 Task: In the  document Jeep.epub ,align picture to the 'center'. Insert word art above the picture and give heading  'Jeep in  Blue'change the shape height to  7.32 in
Action: Mouse moved to (557, 319)
Screenshot: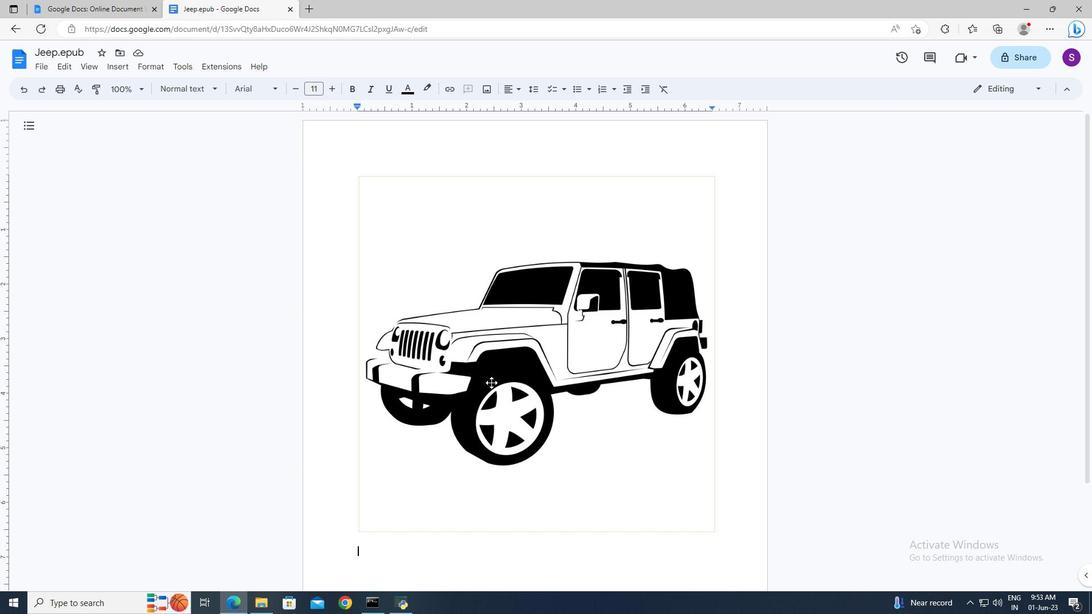 
Action: Mouse scrolled (557, 319) with delta (0, 0)
Screenshot: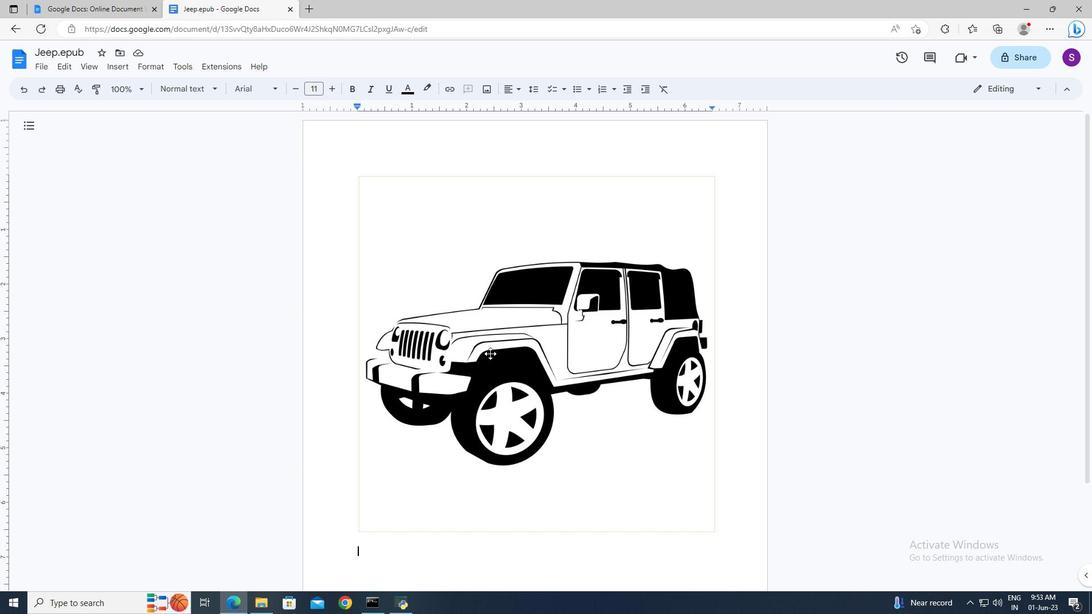 
Action: Mouse moved to (535, 307)
Screenshot: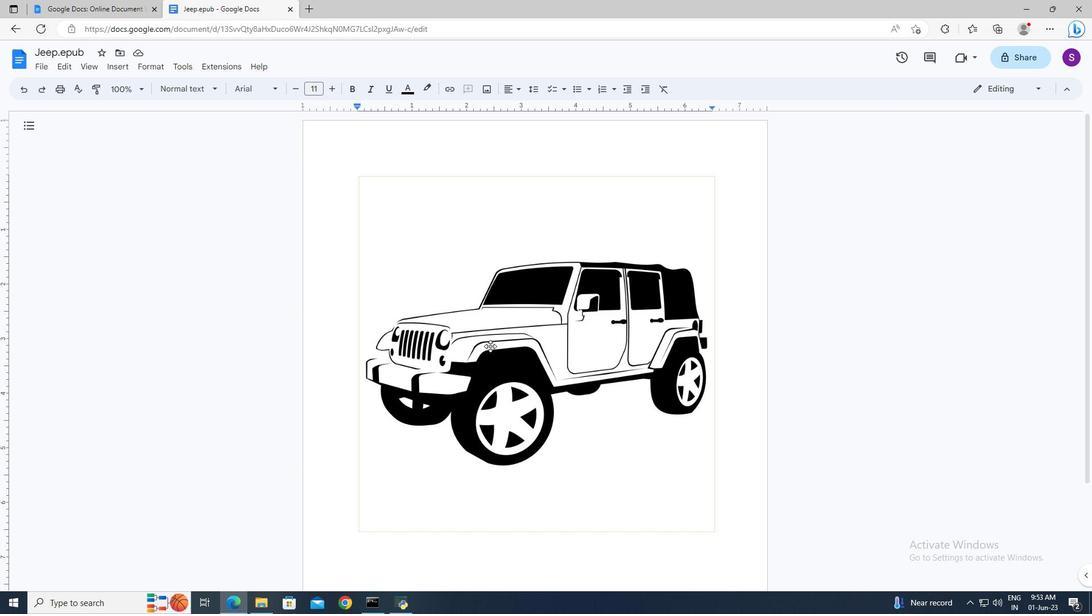 
Action: Mouse pressed left at (535, 307)
Screenshot: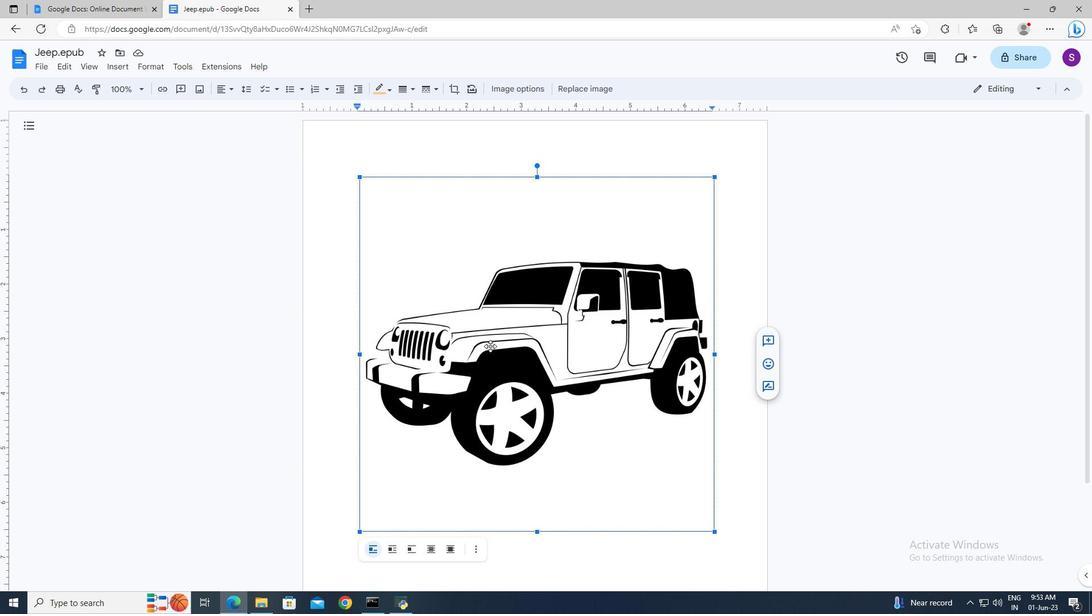 
Action: Mouse moved to (234, 93)
Screenshot: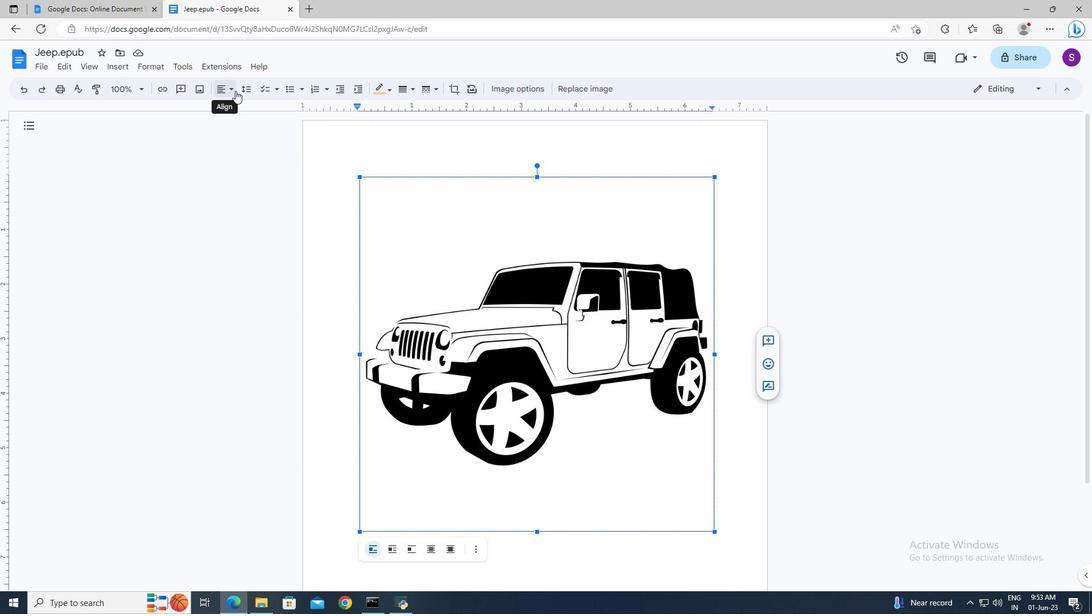 
Action: Mouse pressed left at (234, 93)
Screenshot: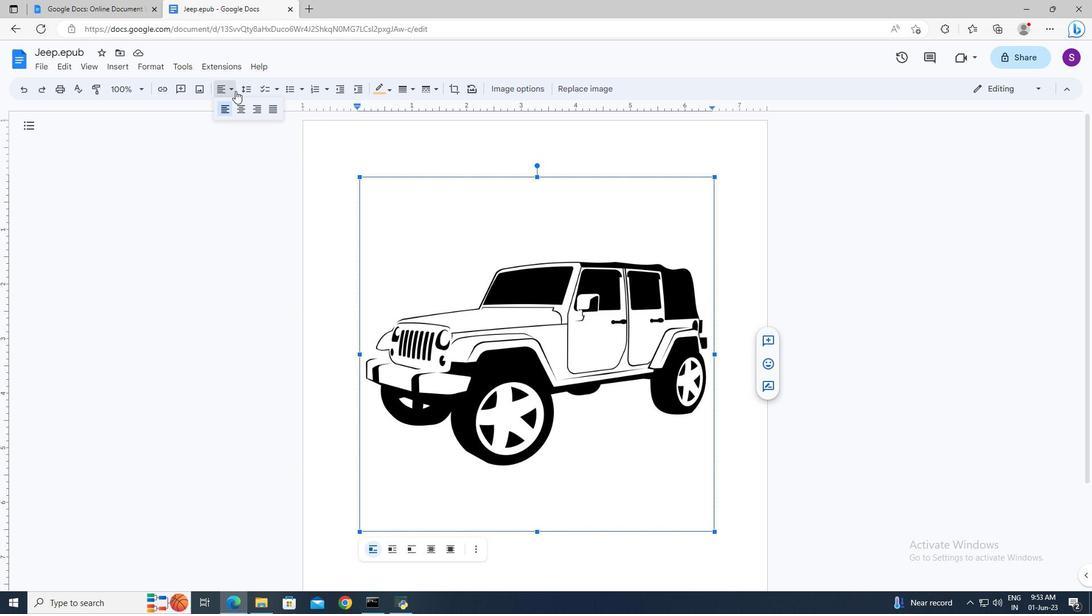
Action: Mouse moved to (240, 107)
Screenshot: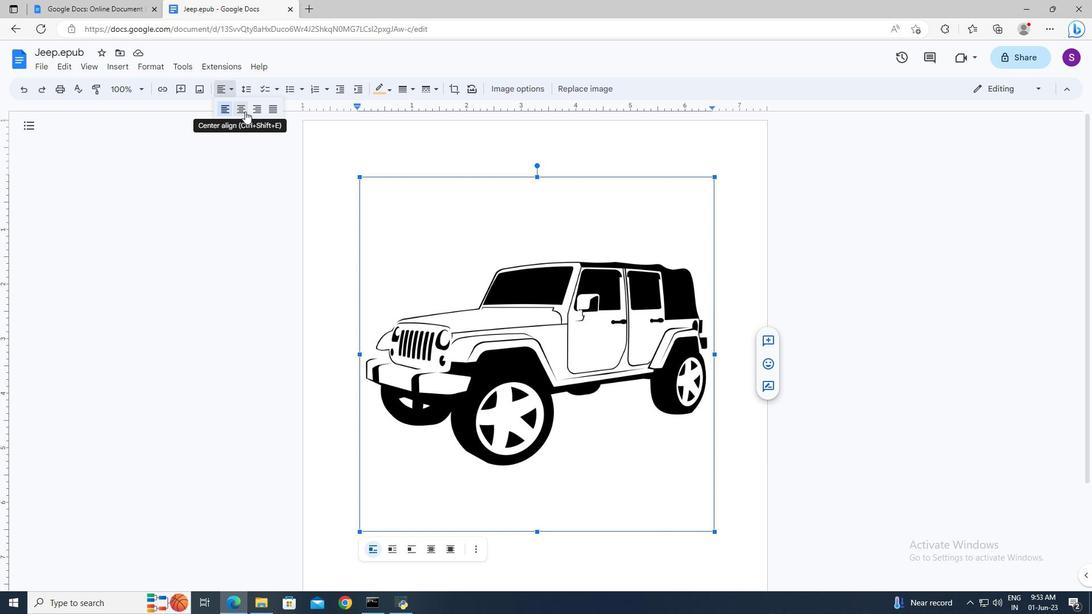 
Action: Mouse pressed left at (240, 107)
Screenshot: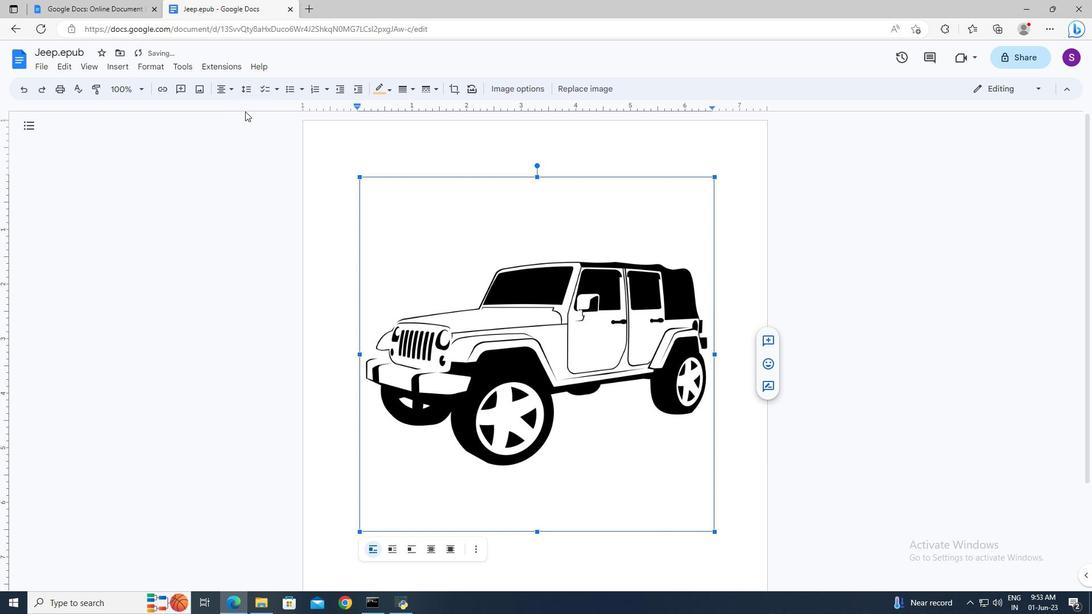 
Action: Mouse moved to (468, 288)
Screenshot: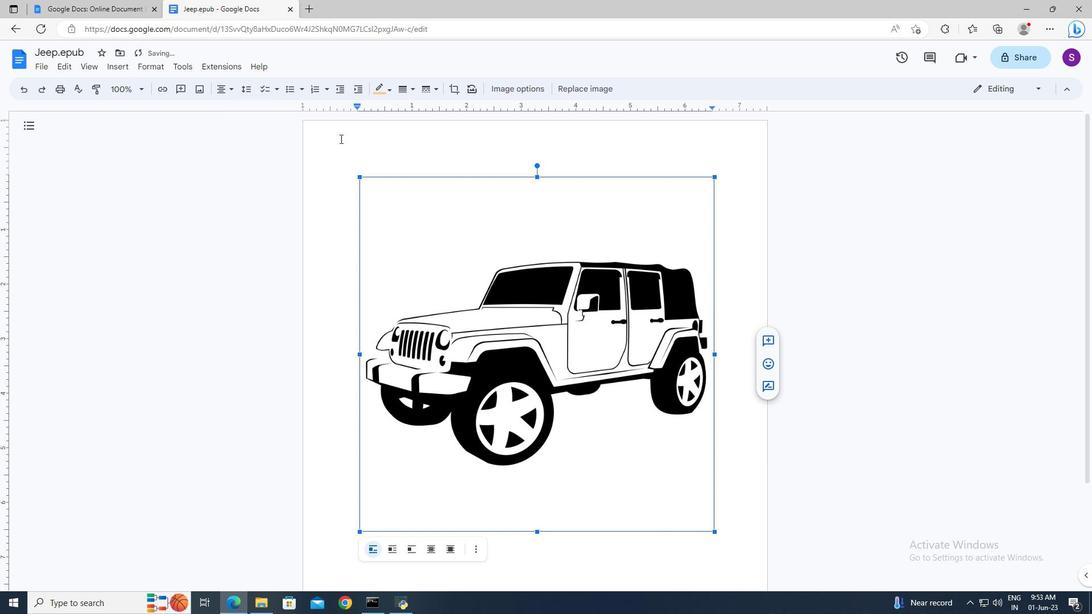
Action: Mouse scrolled (468, 288) with delta (0, 0)
Screenshot: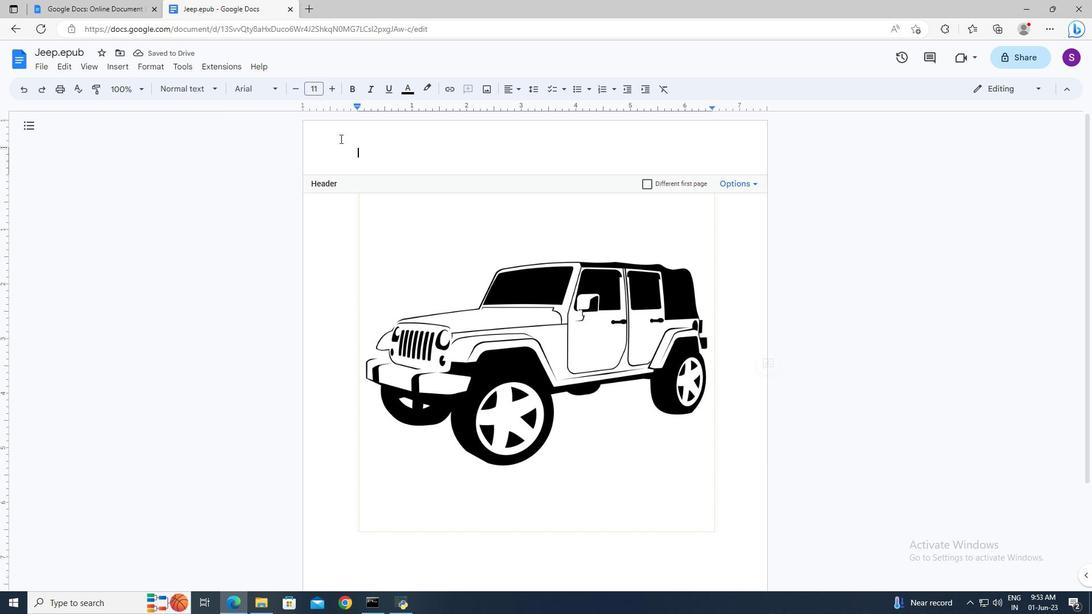 
Action: Mouse moved to (736, 364)
Screenshot: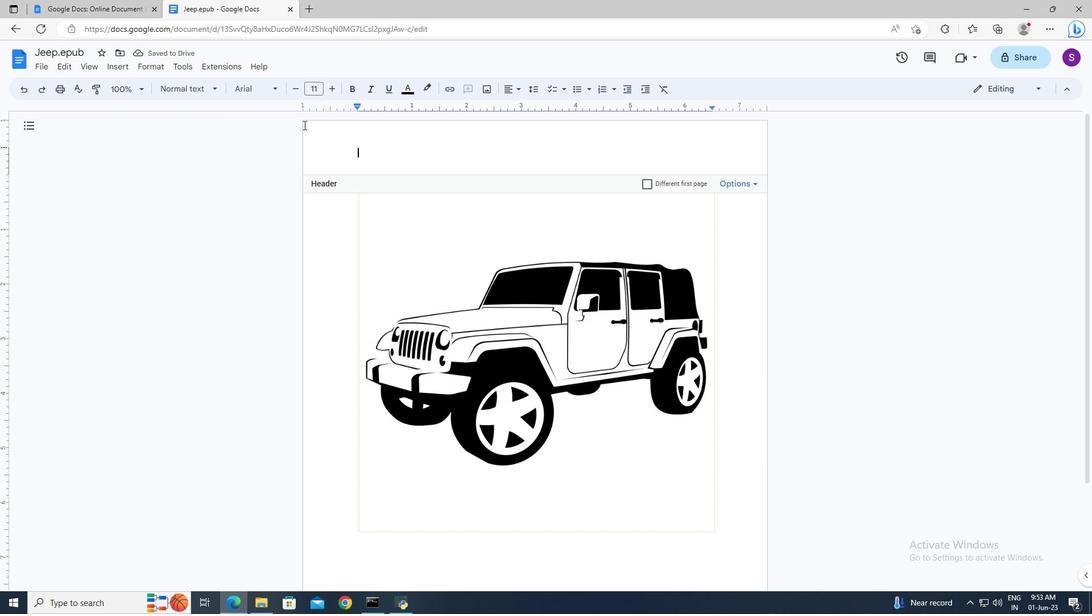 
Action: Mouse pressed left at (736, 364)
Screenshot: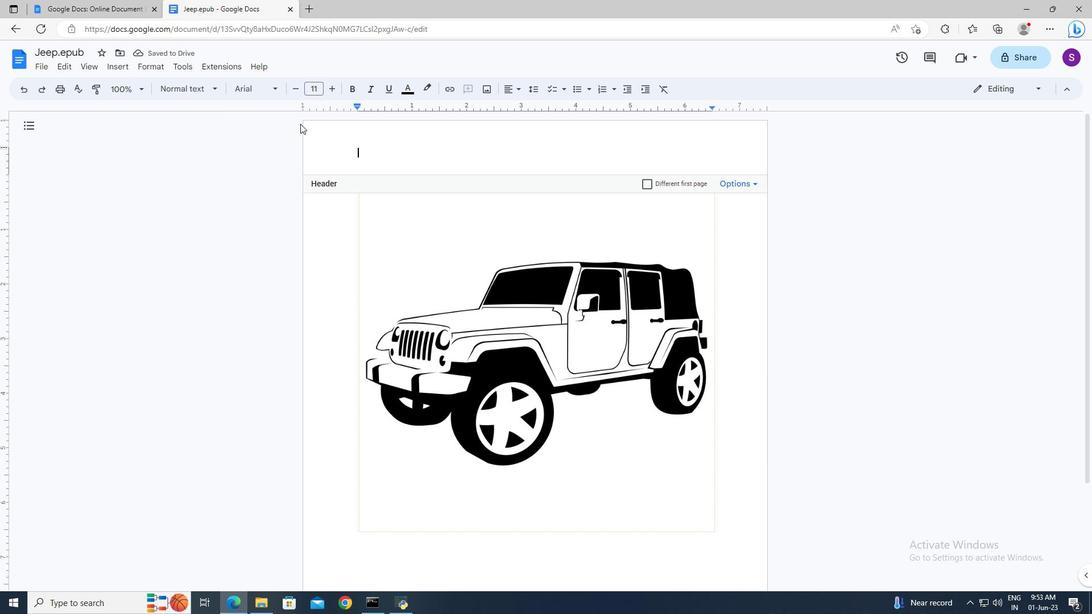 
Action: Key pressed <Key.enter>
Screenshot: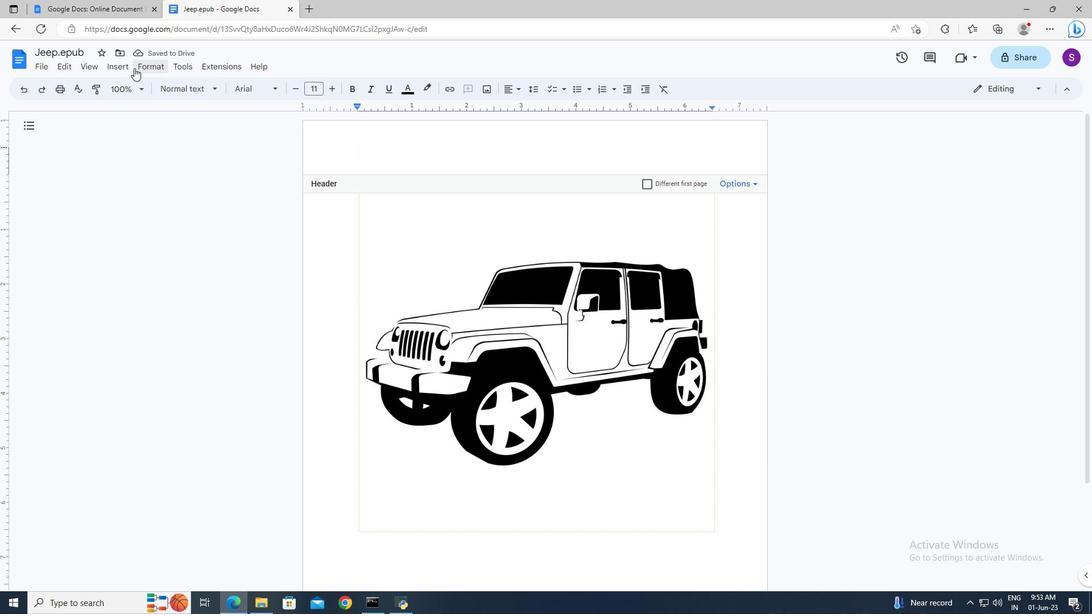 
Action: Mouse moved to (126, 68)
Screenshot: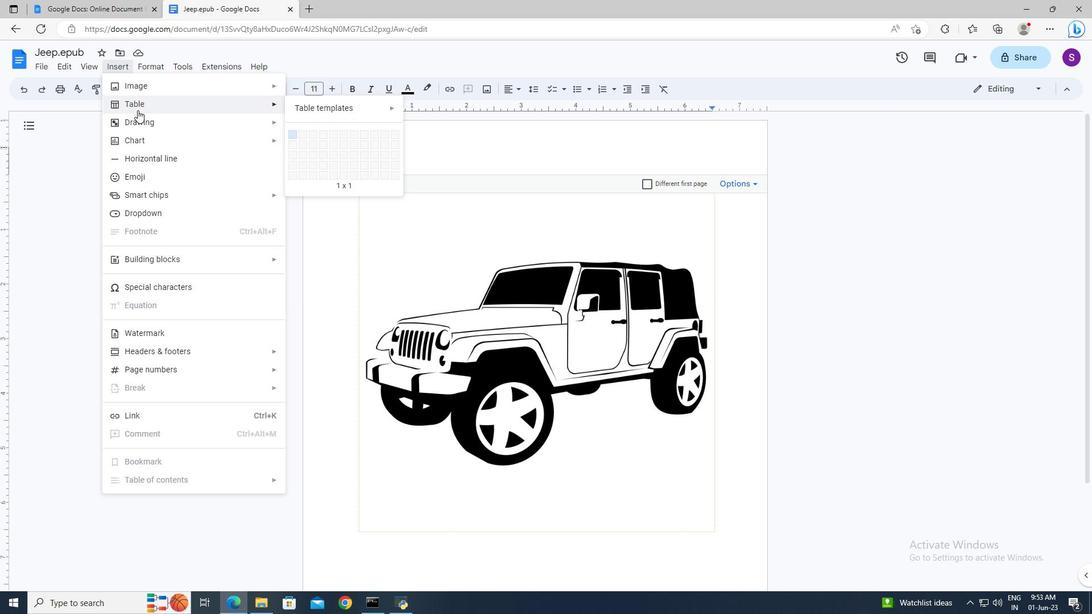 
Action: Mouse pressed left at (126, 68)
Screenshot: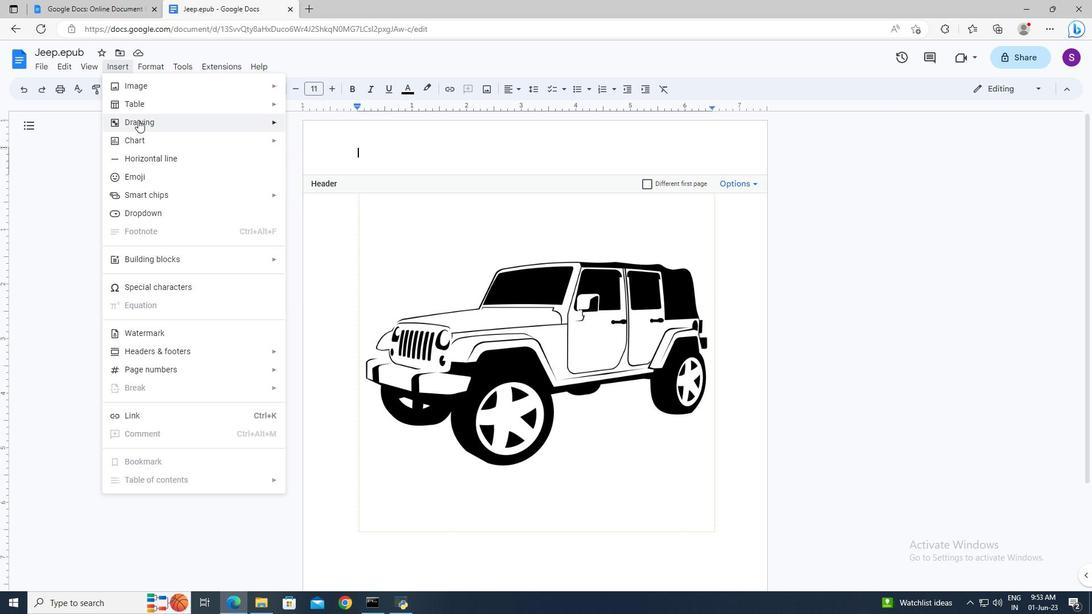 
Action: Mouse moved to (311, 121)
Screenshot: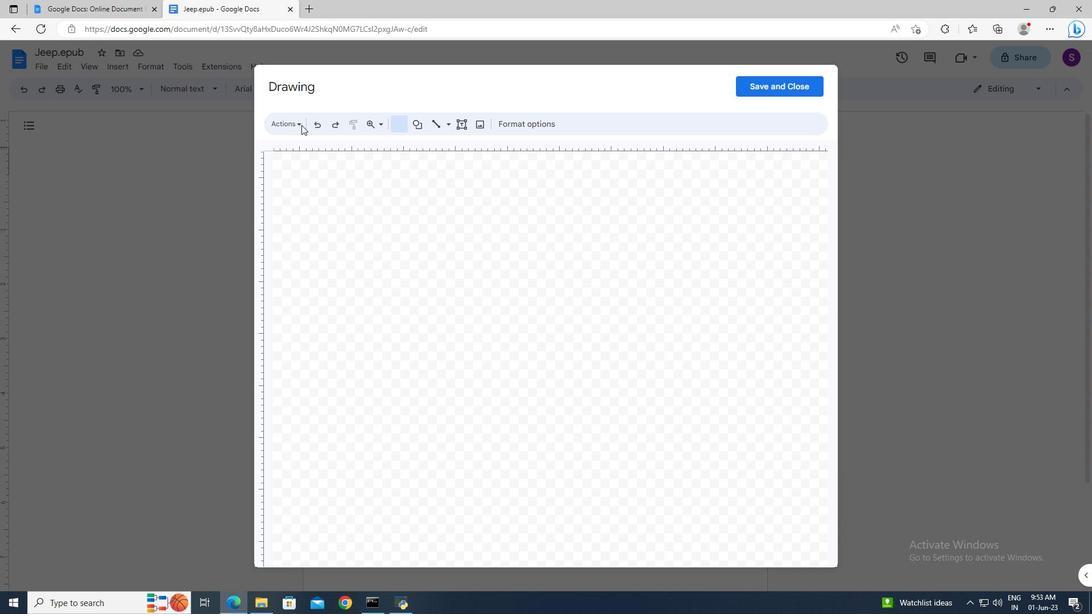 
Action: Mouse pressed left at (311, 121)
Screenshot: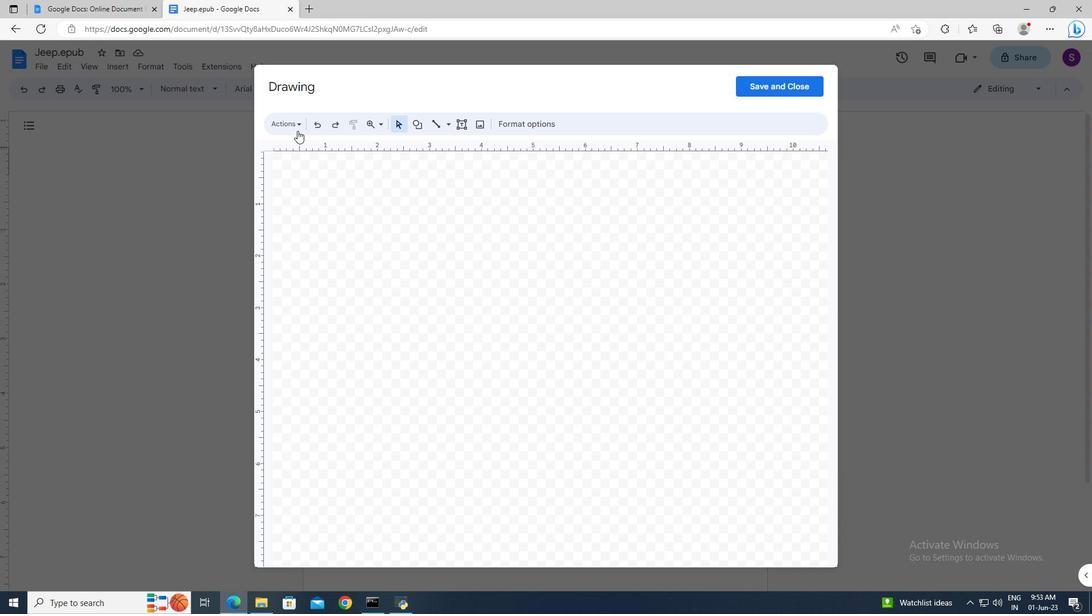 
Action: Mouse moved to (300, 122)
Screenshot: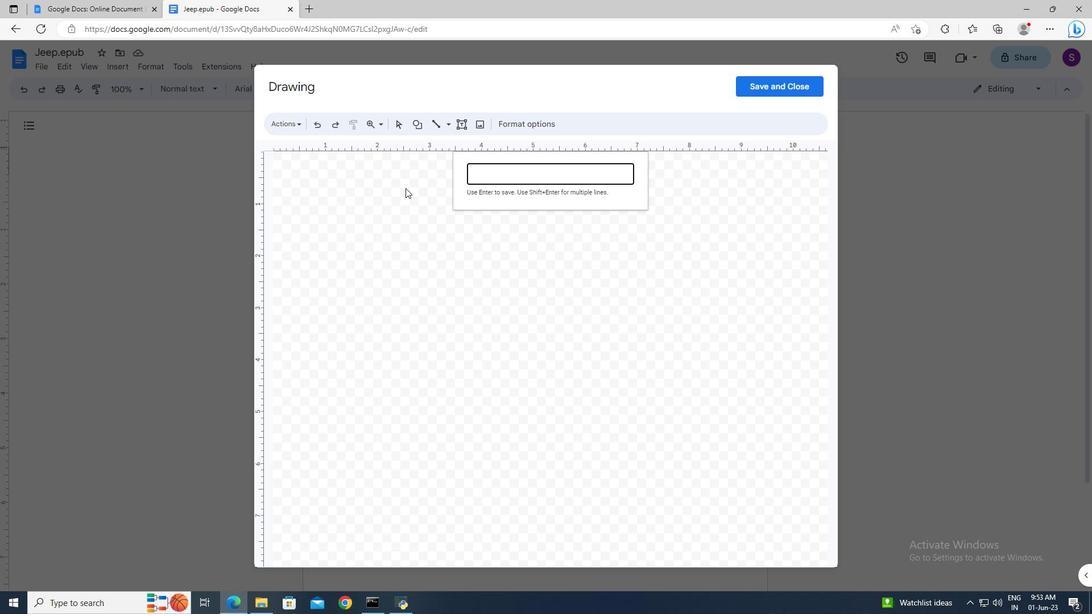 
Action: Mouse pressed left at (300, 122)
Screenshot: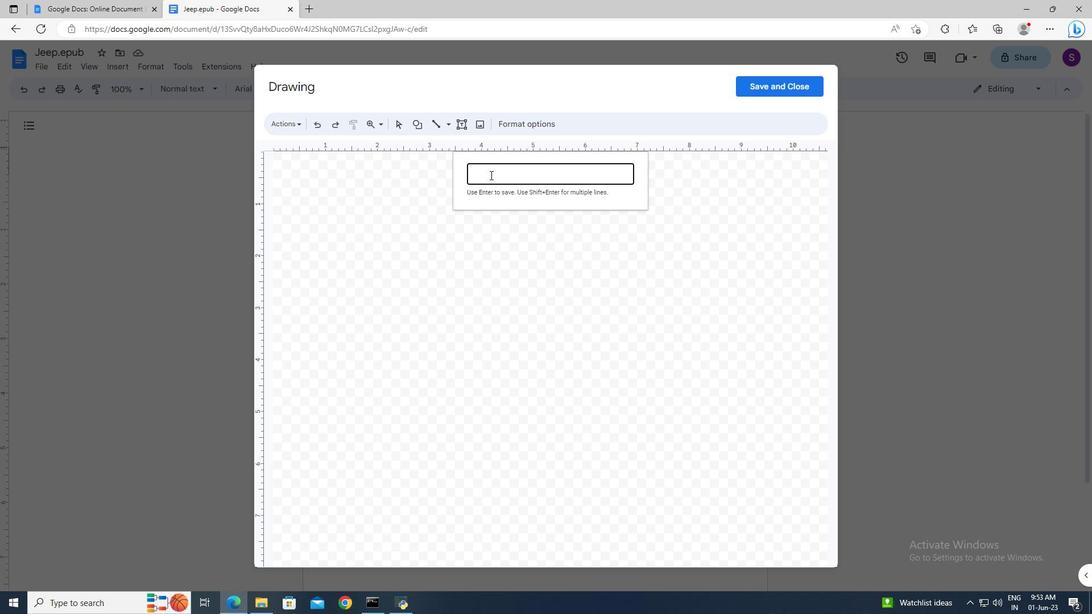 
Action: Mouse moved to (314, 203)
Screenshot: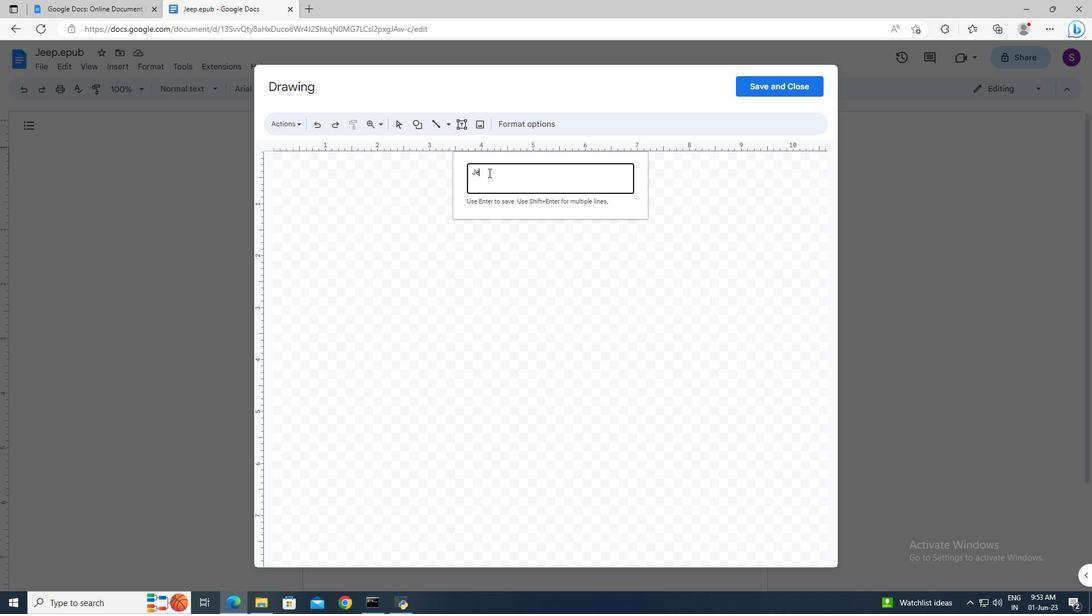 
Action: Mouse pressed left at (314, 203)
Screenshot: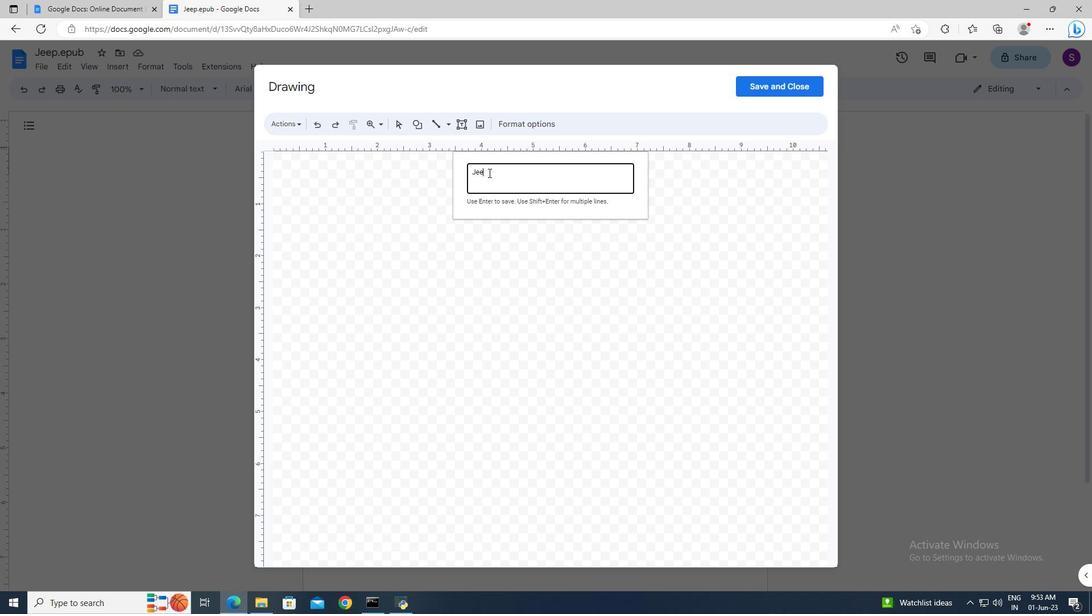 
Action: Mouse moved to (491, 178)
Screenshot: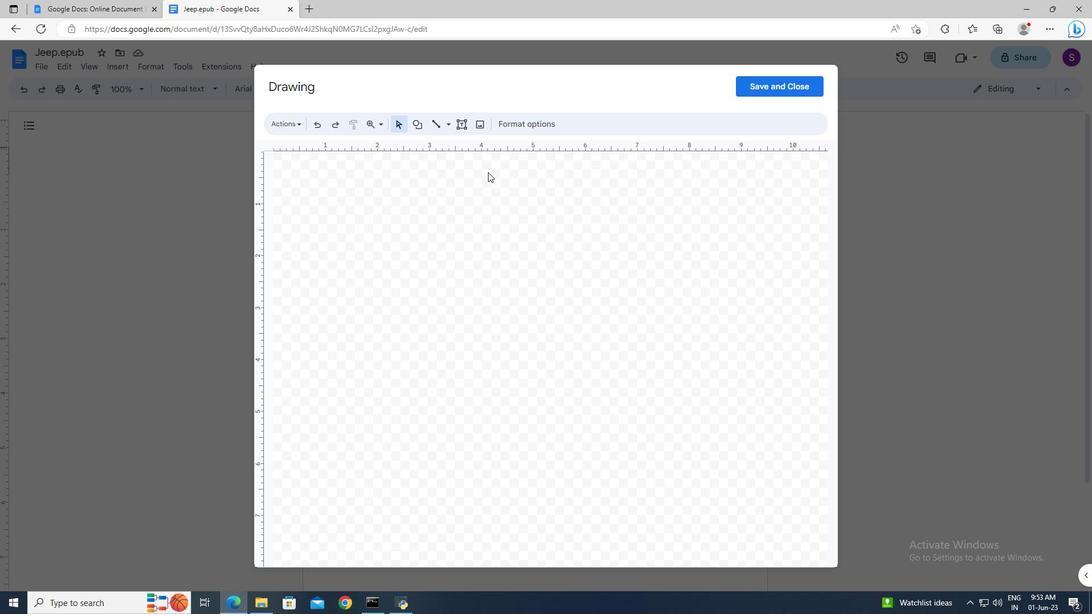 
Action: Mouse pressed left at (491, 178)
Screenshot: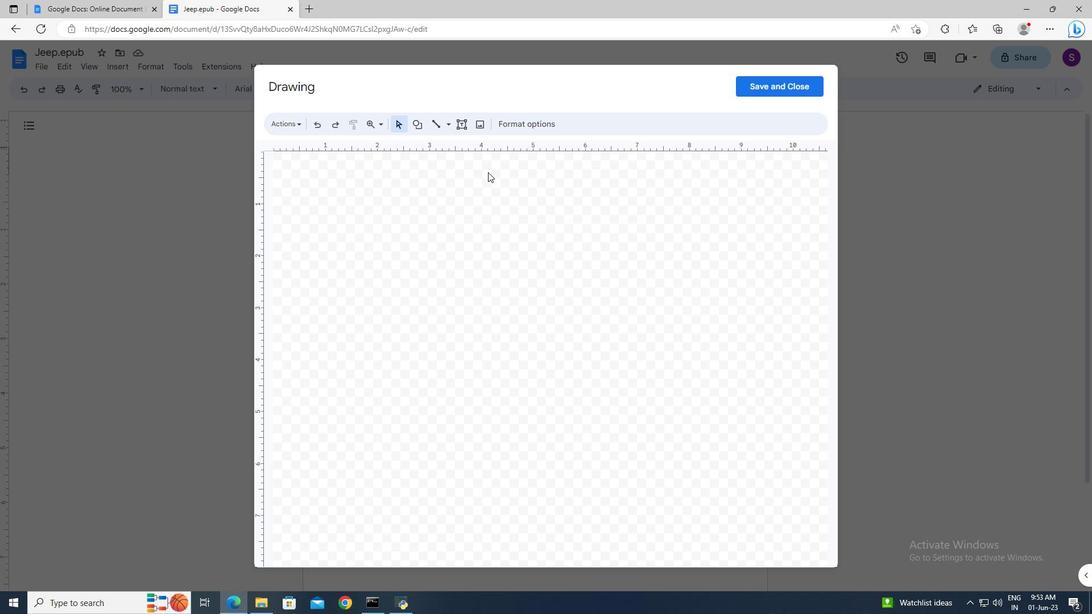 
Action: Key pressed <Key.shift>J<Key.backspace>
Screenshot: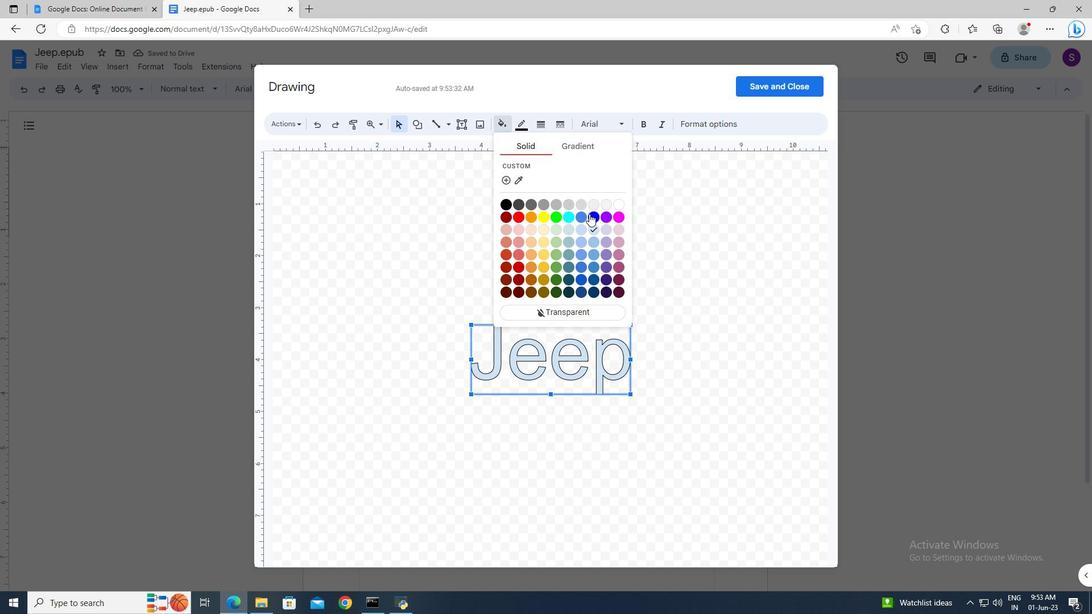 
Action: Mouse moved to (490, 346)
Screenshot: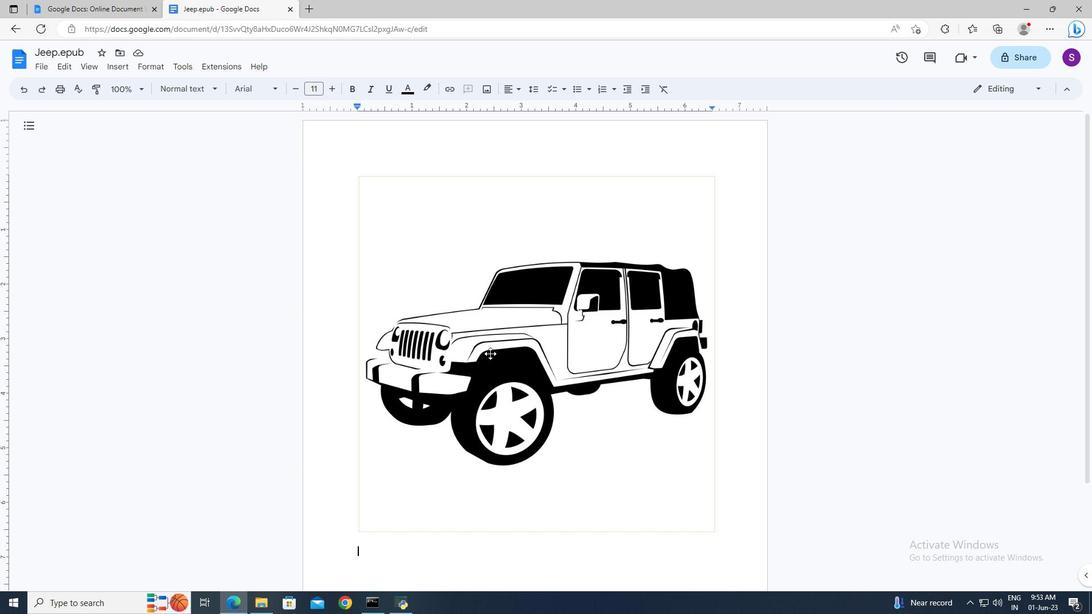 
Action: Mouse pressed left at (490, 346)
Screenshot: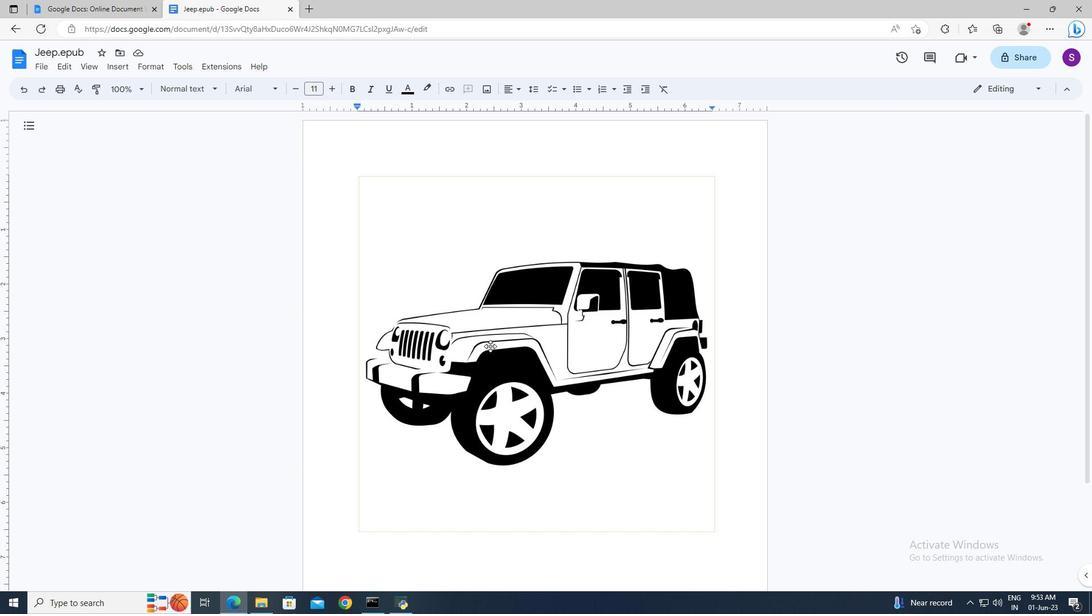 
Action: Mouse moved to (235, 91)
Screenshot: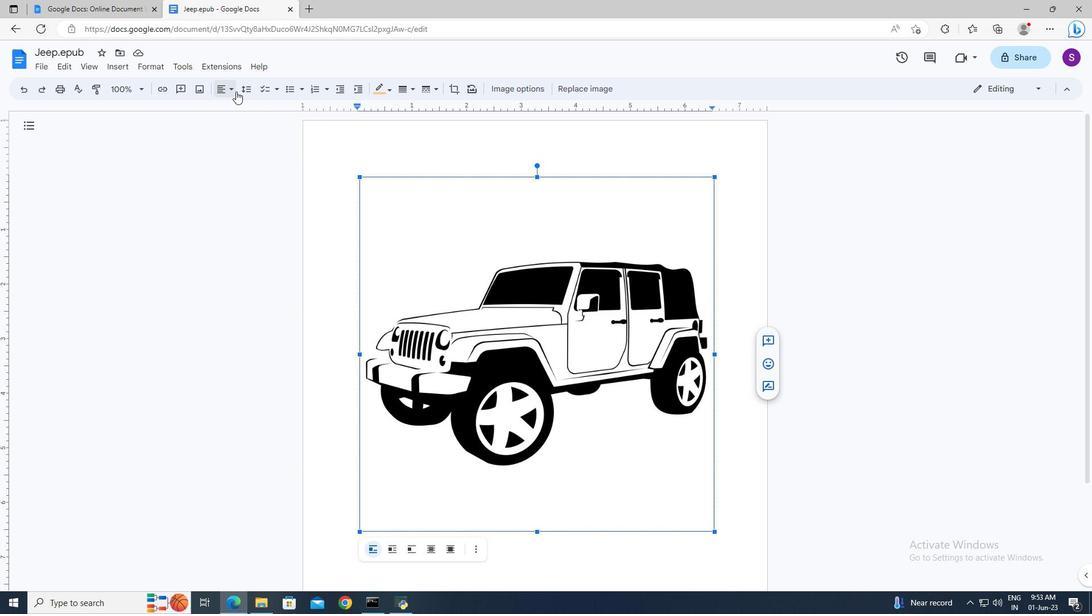 
Action: Mouse pressed left at (235, 91)
Screenshot: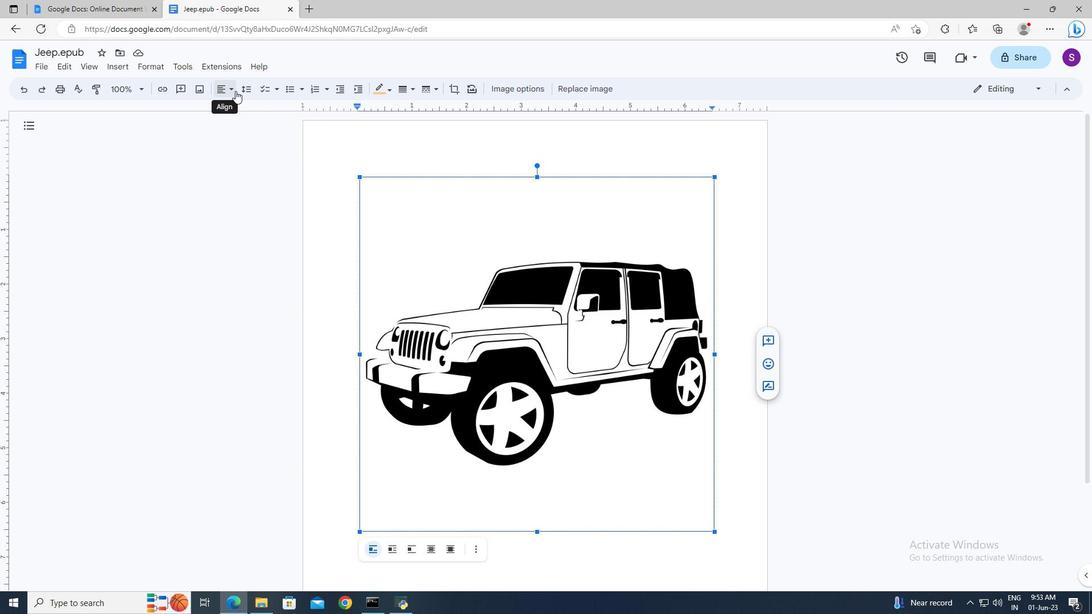 
Action: Mouse moved to (245, 111)
Screenshot: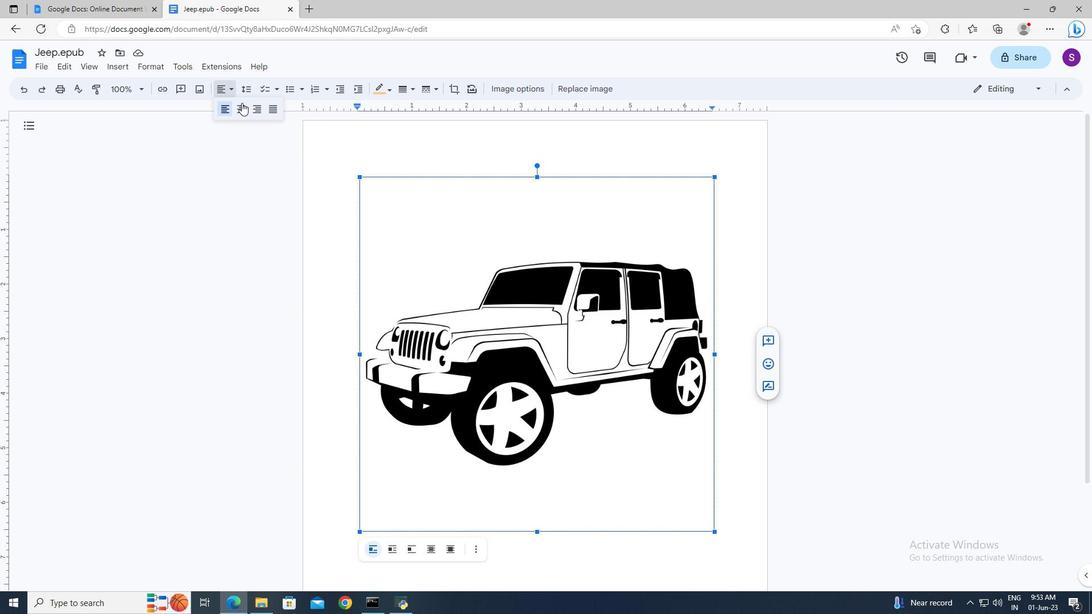 
Action: Mouse pressed left at (245, 111)
Screenshot: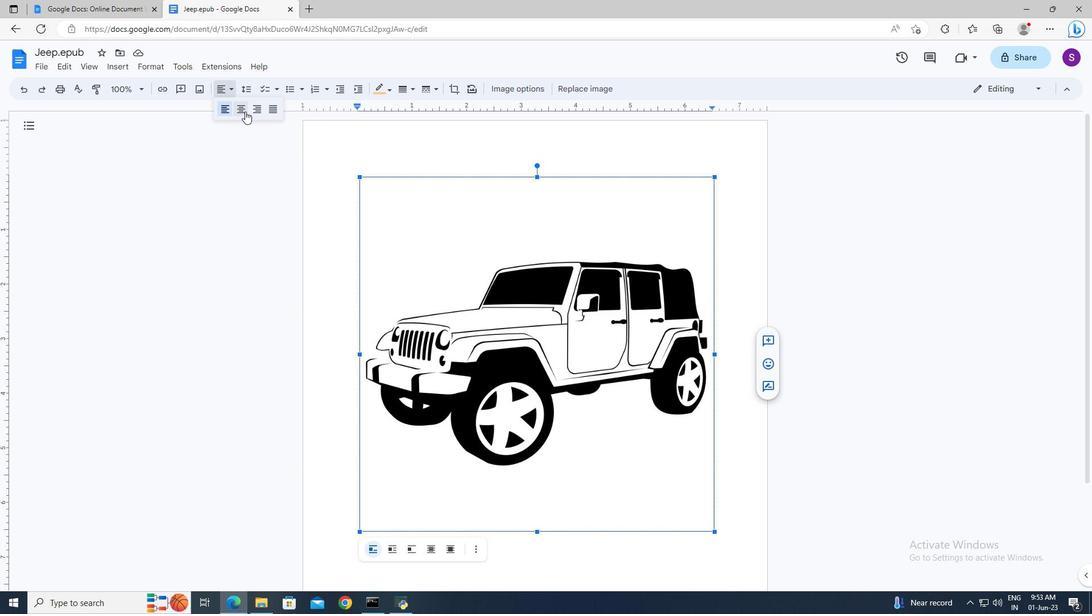 
Action: Mouse moved to (340, 138)
Screenshot: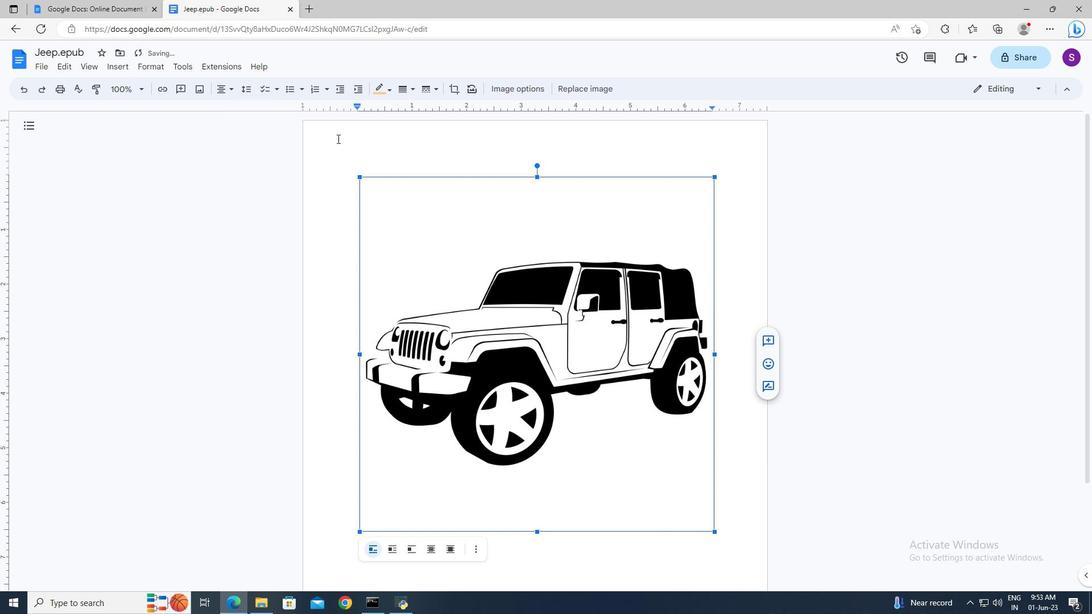 
Action: Mouse pressed left at (340, 138)
Screenshot: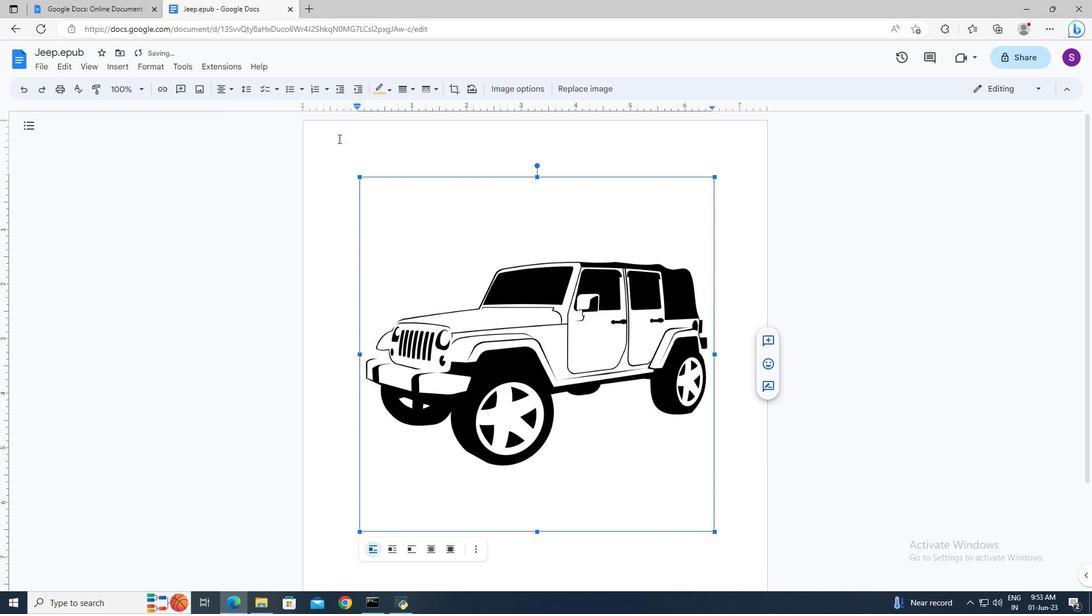 
Action: Mouse pressed left at (340, 138)
Screenshot: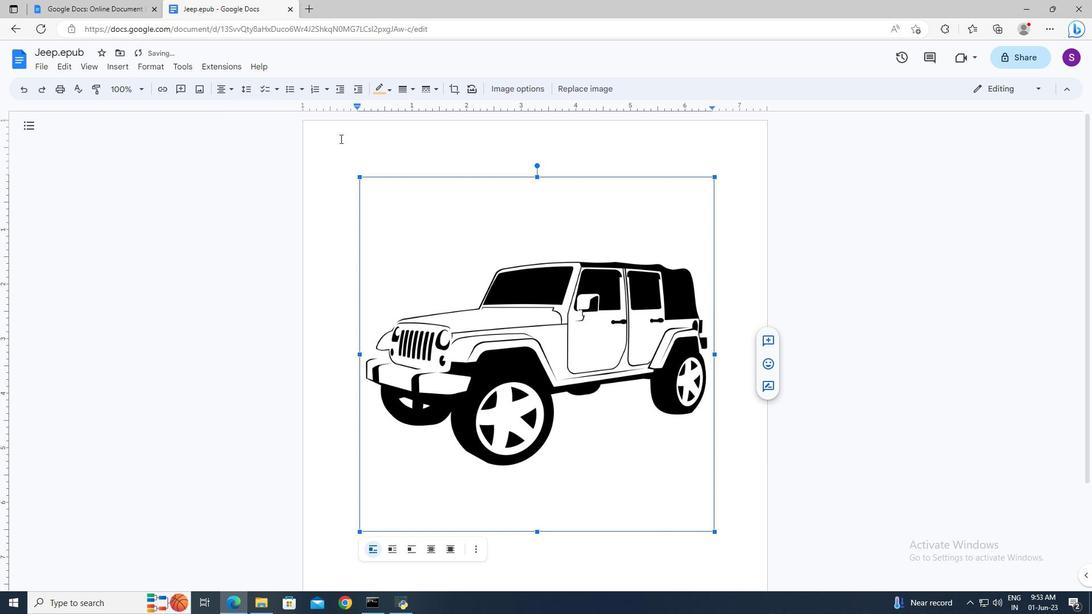 
Action: Mouse pressed left at (340, 138)
Screenshot: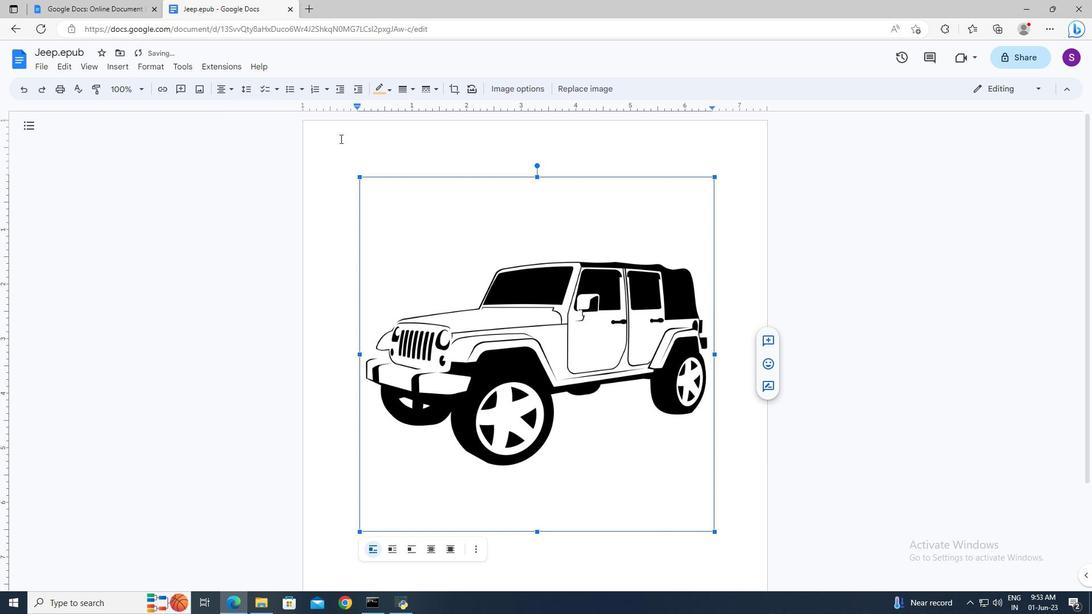
Action: Mouse moved to (130, 66)
Screenshot: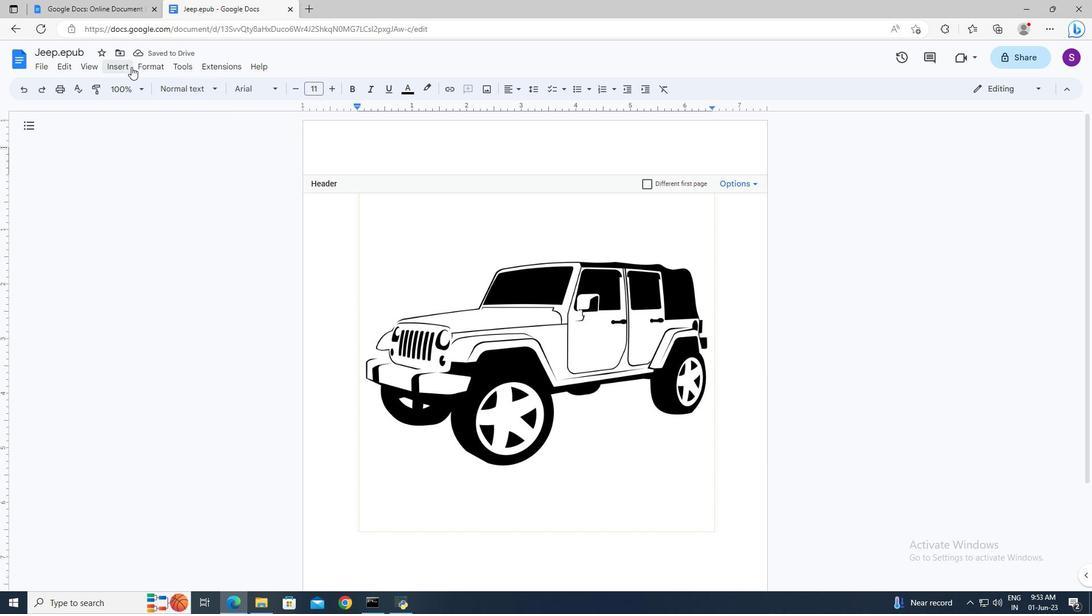 
Action: Mouse pressed left at (130, 66)
Screenshot: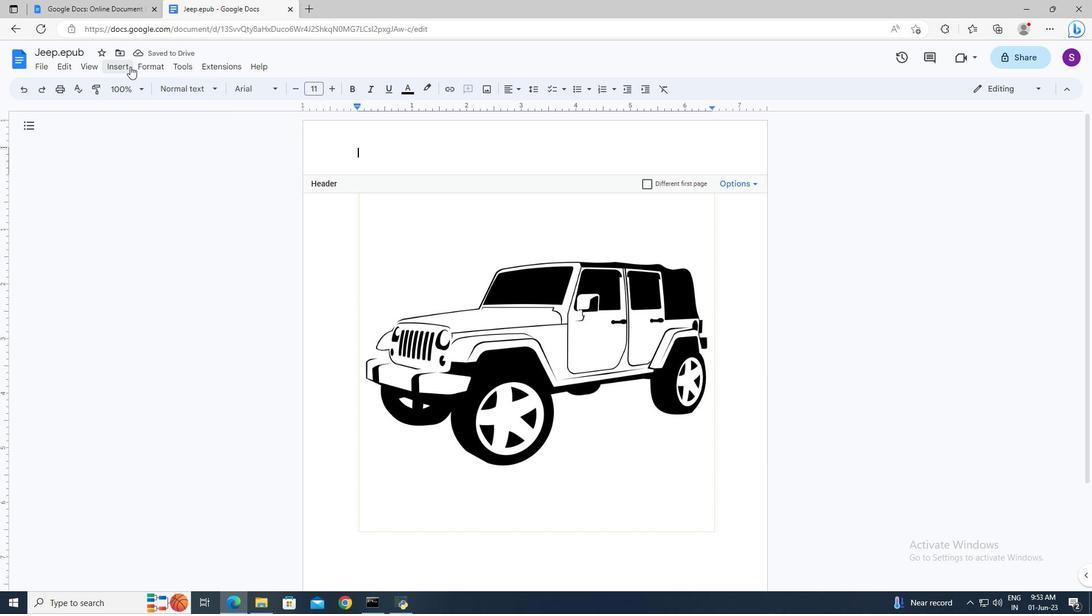 
Action: Mouse moved to (301, 125)
Screenshot: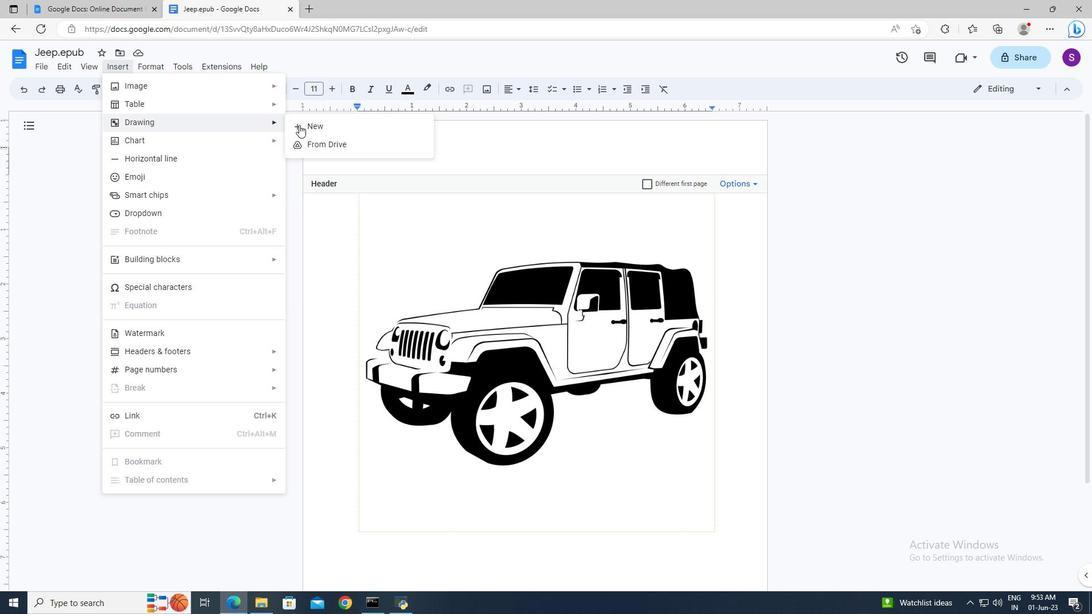 
Action: Mouse pressed left at (301, 125)
Screenshot: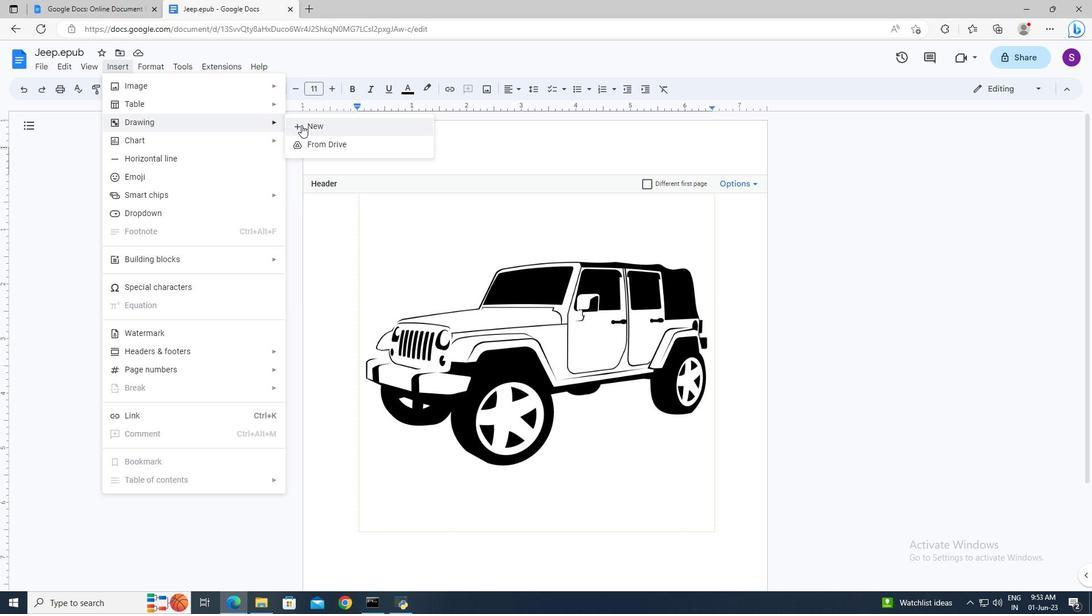
Action: Mouse moved to (297, 124)
Screenshot: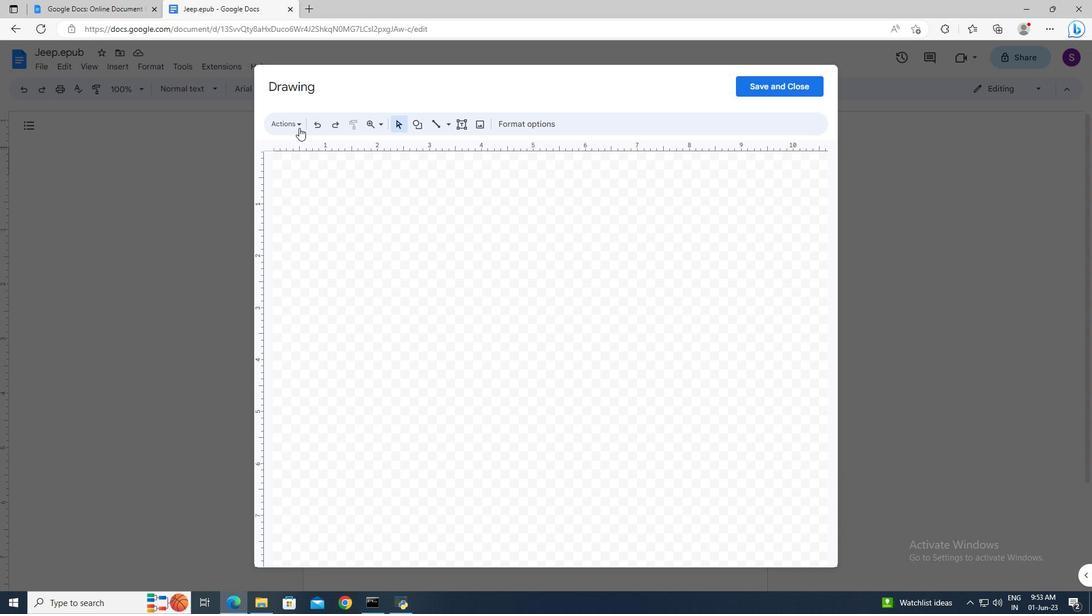 
Action: Mouse pressed left at (297, 124)
Screenshot: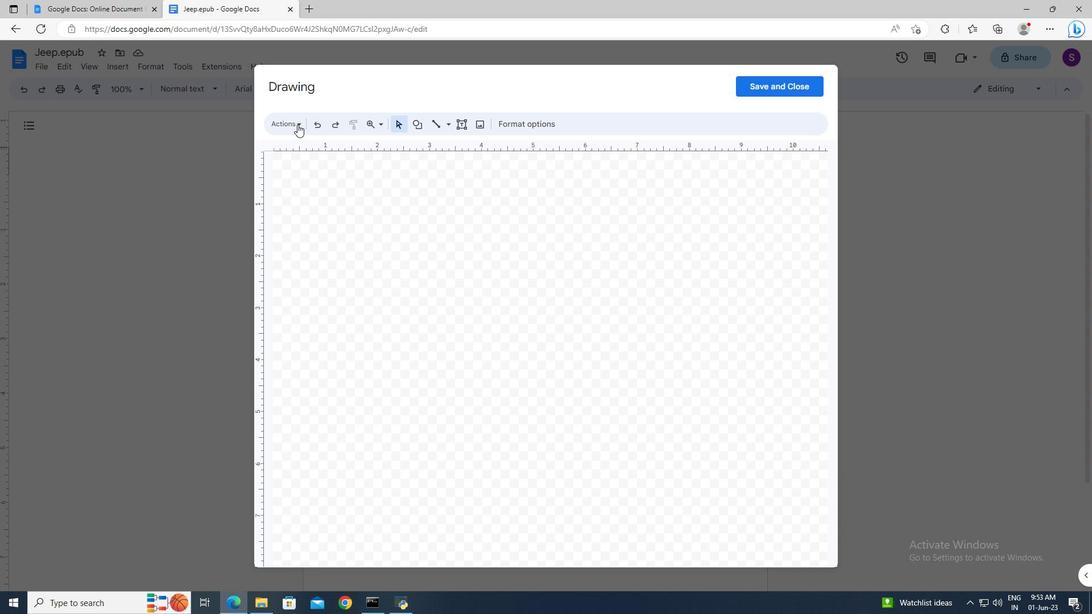 
Action: Mouse moved to (310, 200)
Screenshot: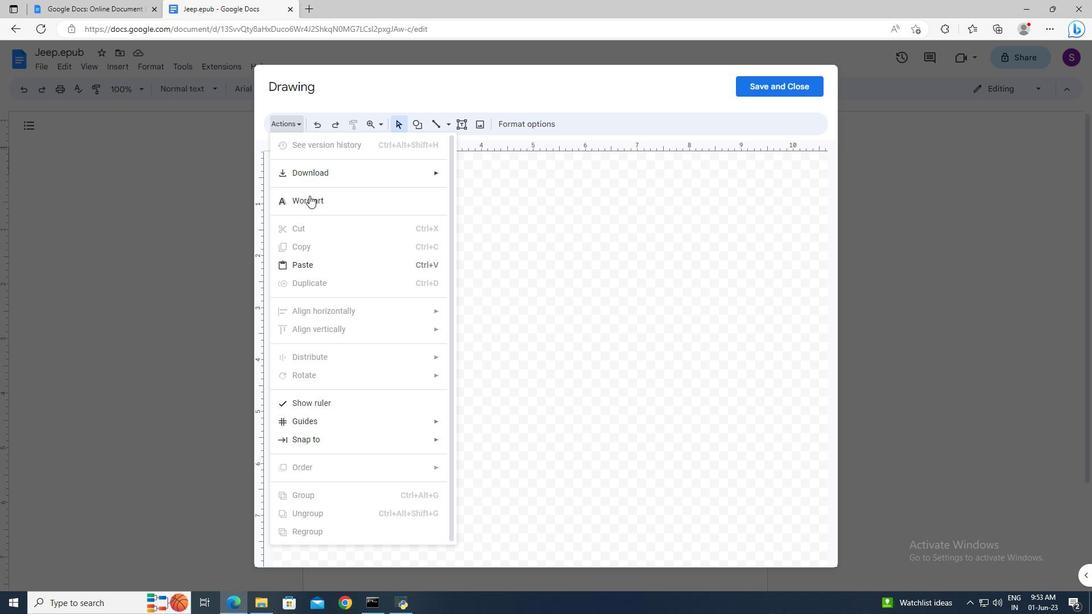 
Action: Mouse pressed left at (310, 200)
Screenshot: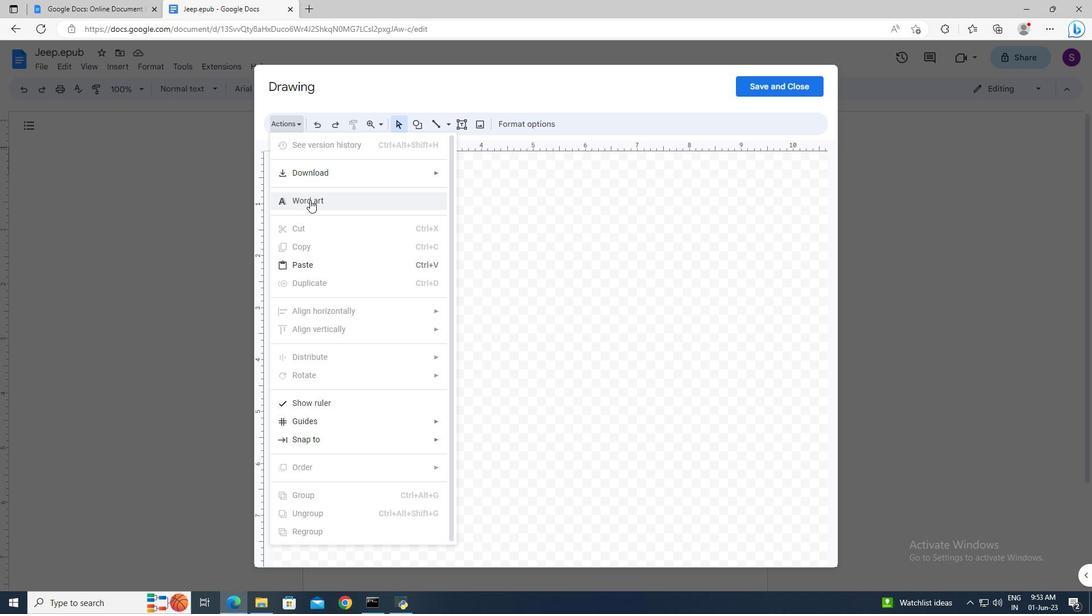 
Action: Mouse moved to (490, 175)
Screenshot: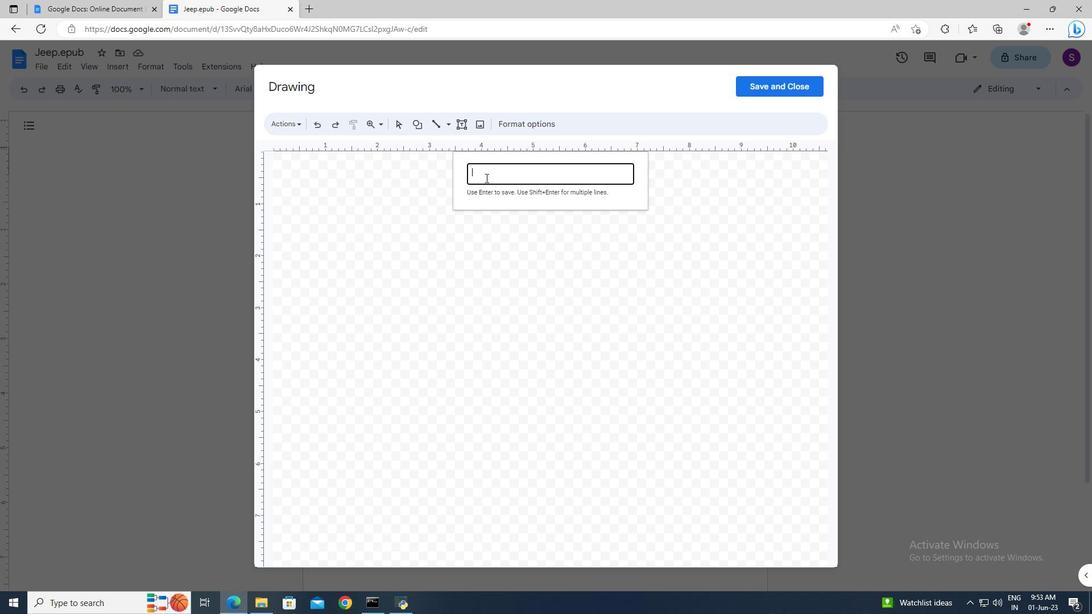 
Action: Mouse pressed left at (490, 175)
Screenshot: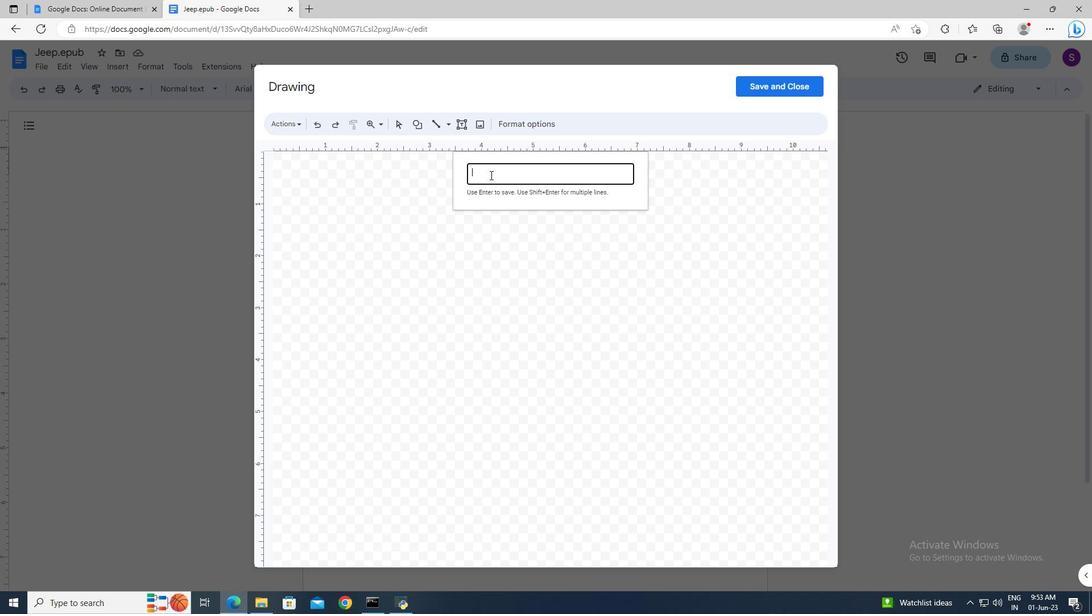 
Action: Mouse moved to (488, 173)
Screenshot: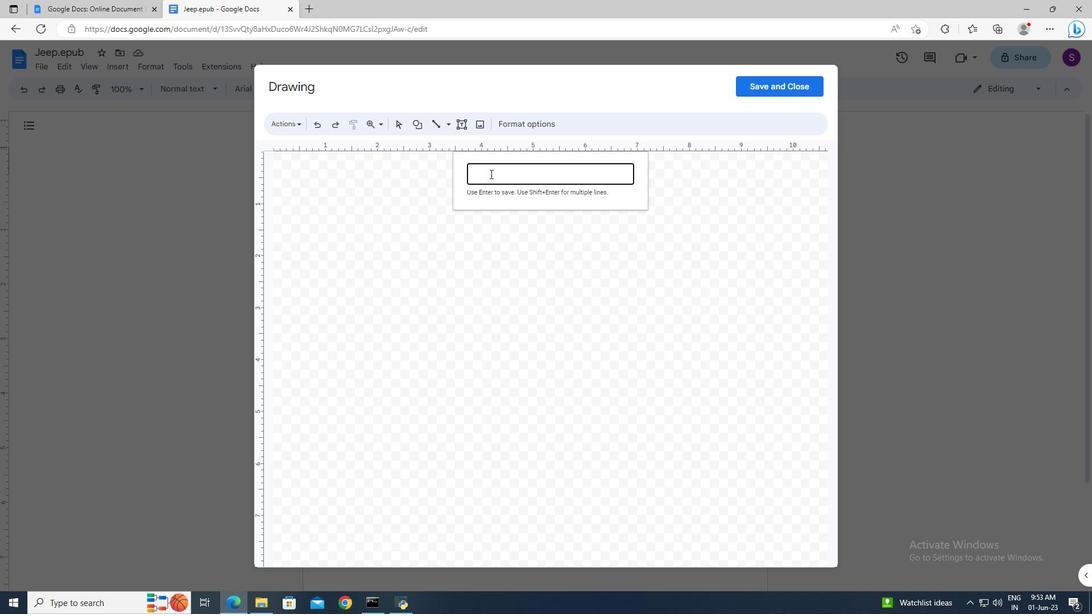
Action: Key pressed <Key.shift>Jeep
Screenshot: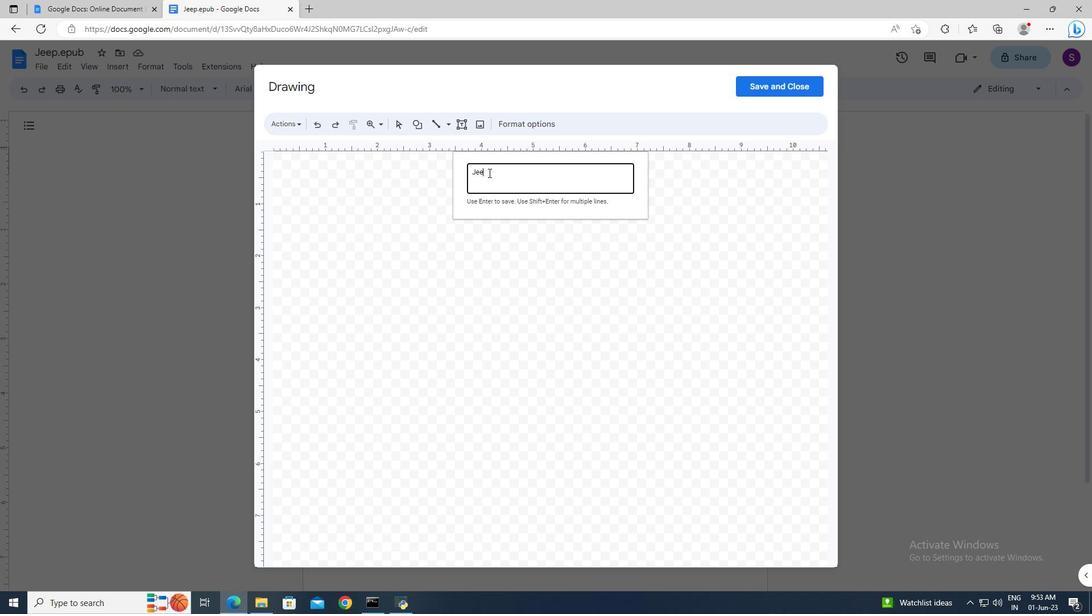 
Action: Mouse moved to (488, 172)
Screenshot: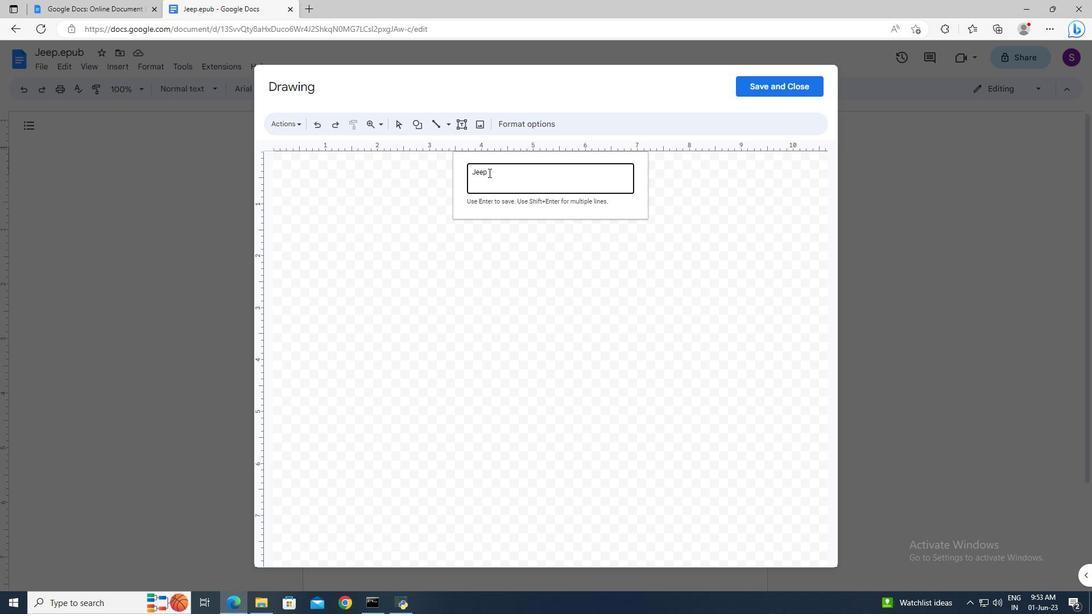 
Action: Key pressed <Key.enter>
Screenshot: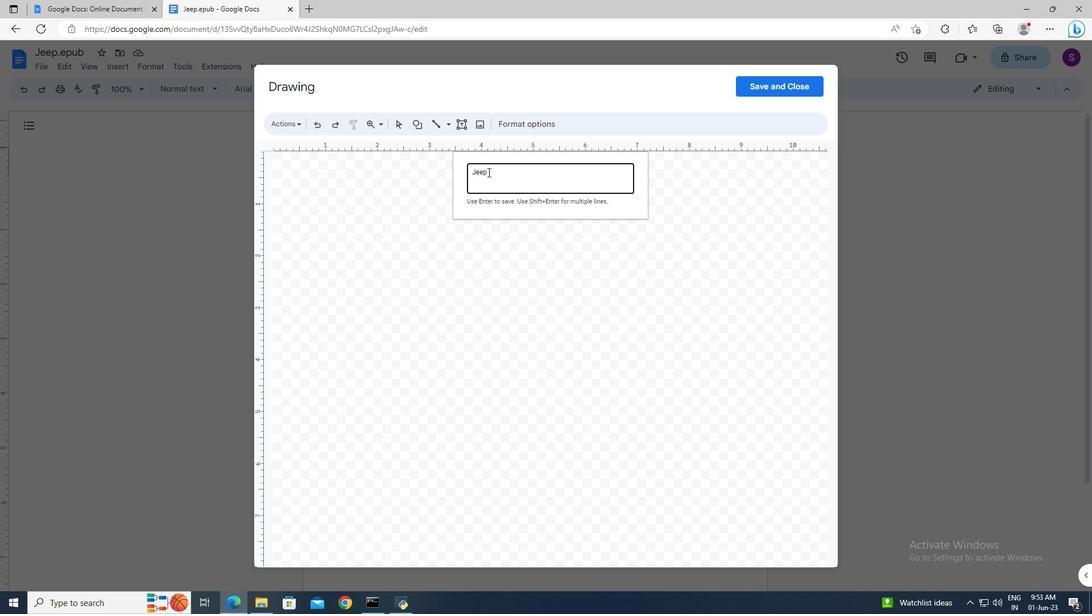 
Action: Mouse moved to (500, 129)
Screenshot: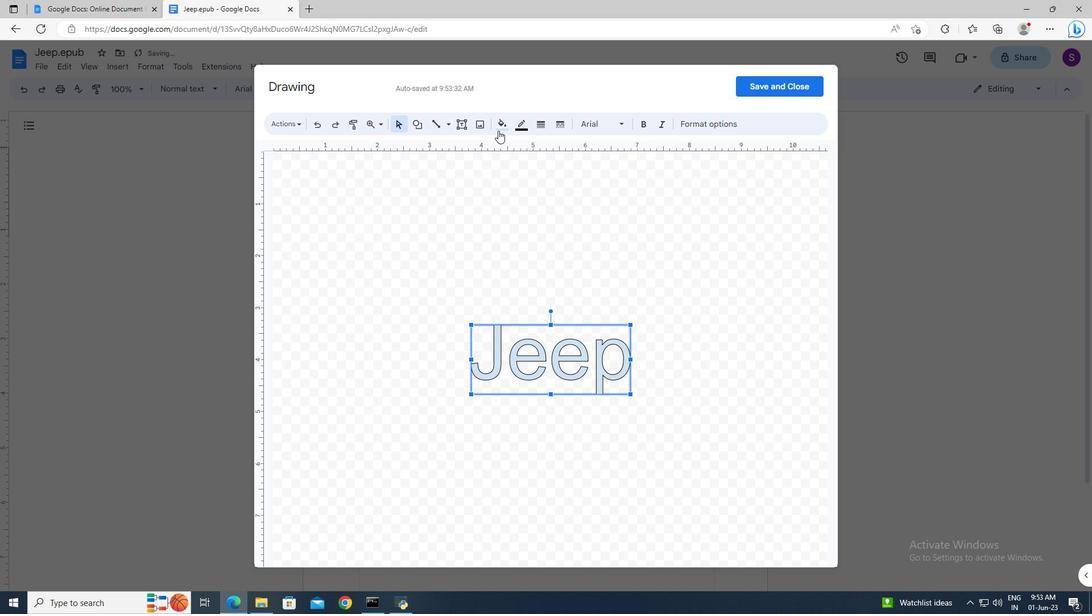 
Action: Mouse pressed left at (500, 129)
Screenshot: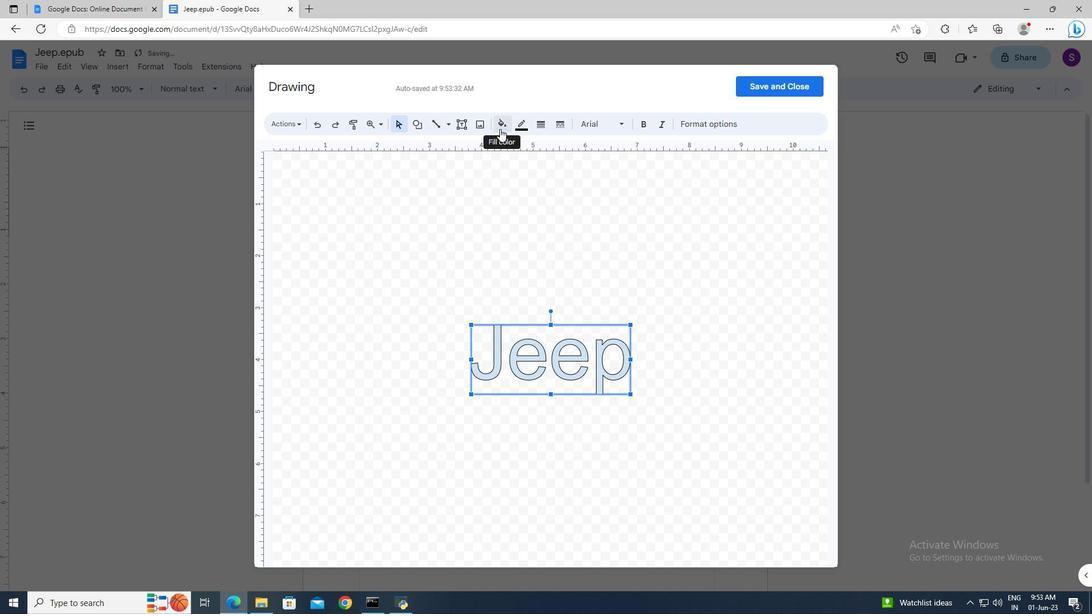 
Action: Mouse moved to (589, 214)
Screenshot: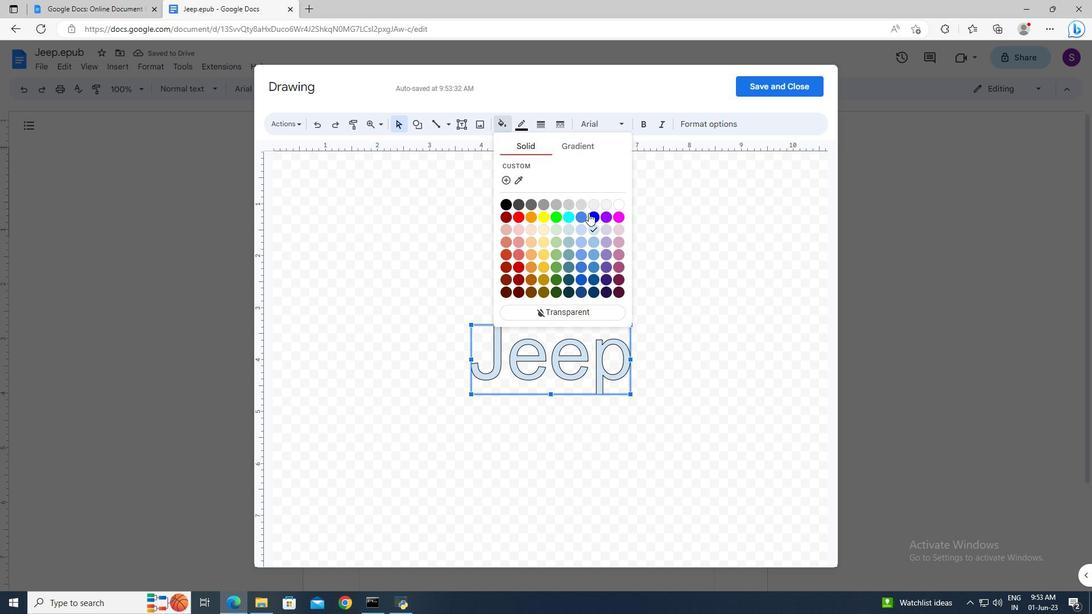 
Action: Mouse pressed left at (589, 214)
Screenshot: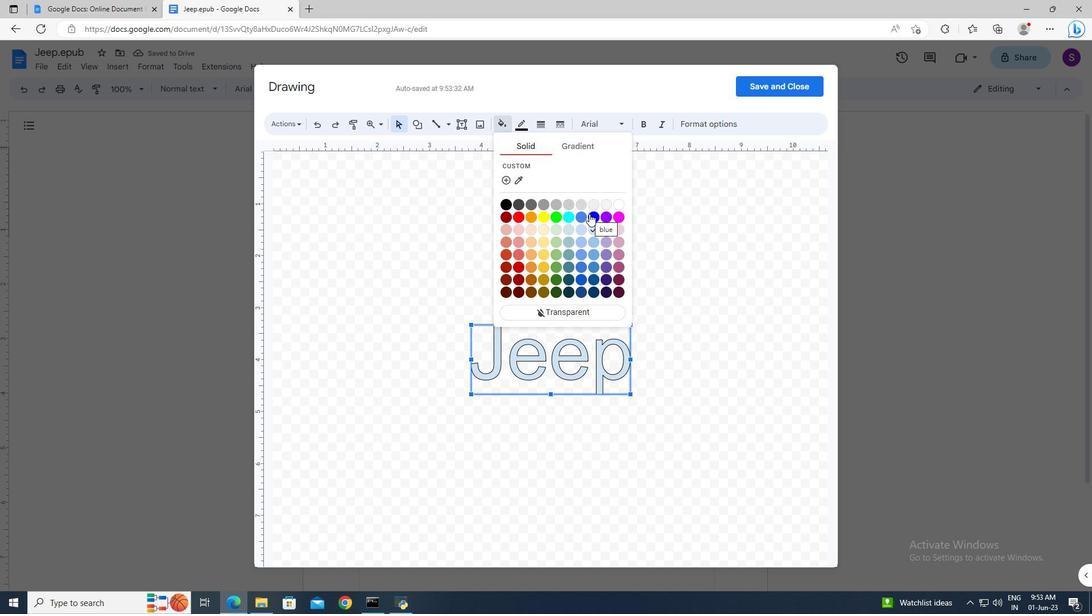 
Action: Mouse moved to (758, 90)
Screenshot: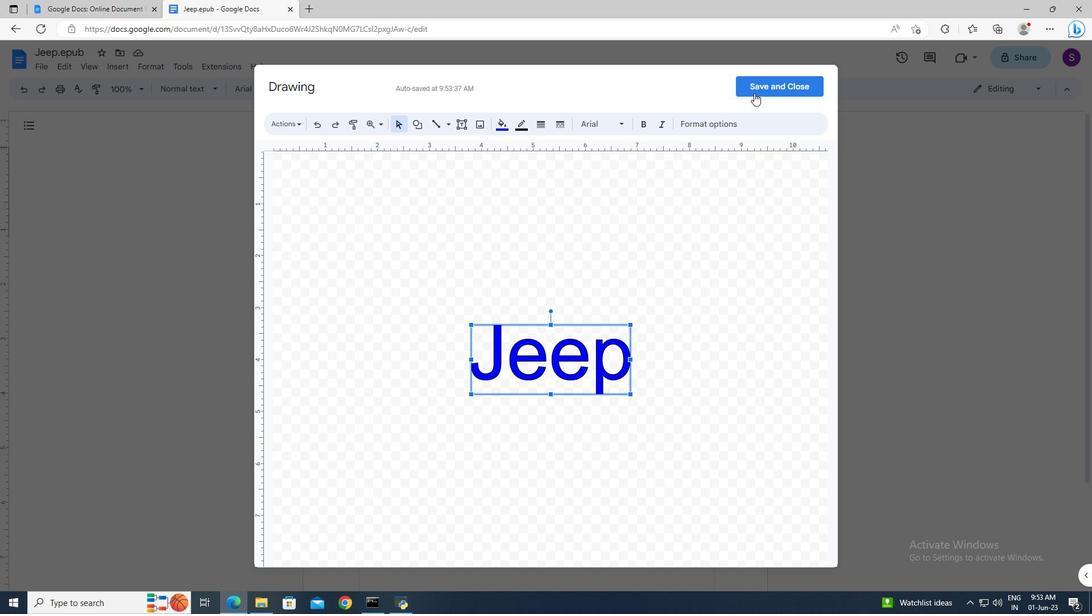 
Action: Mouse pressed left at (758, 90)
Screenshot: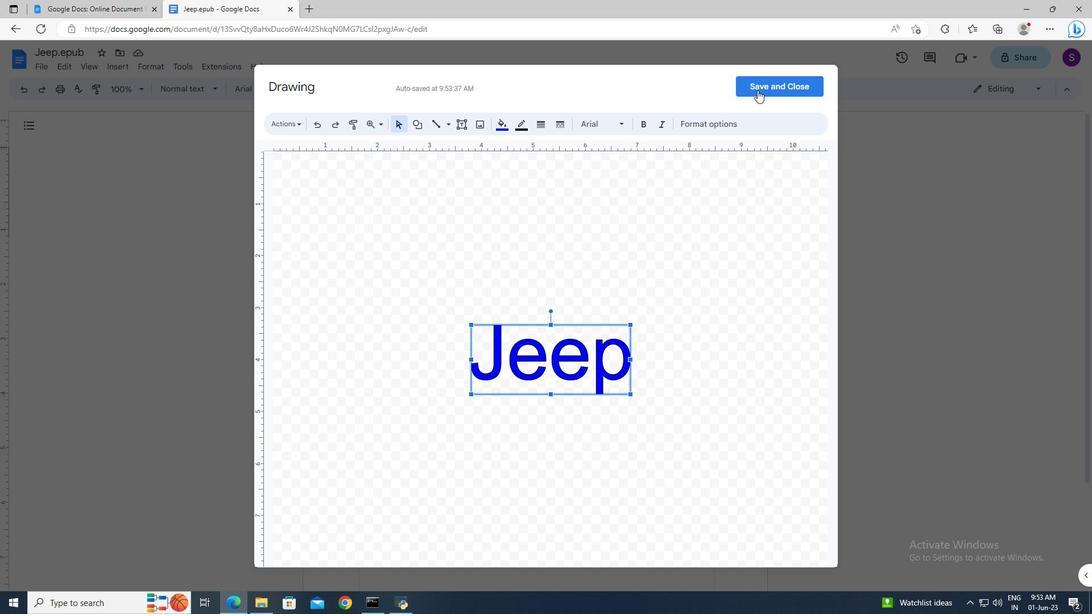 
Action: Mouse moved to (476, 183)
Screenshot: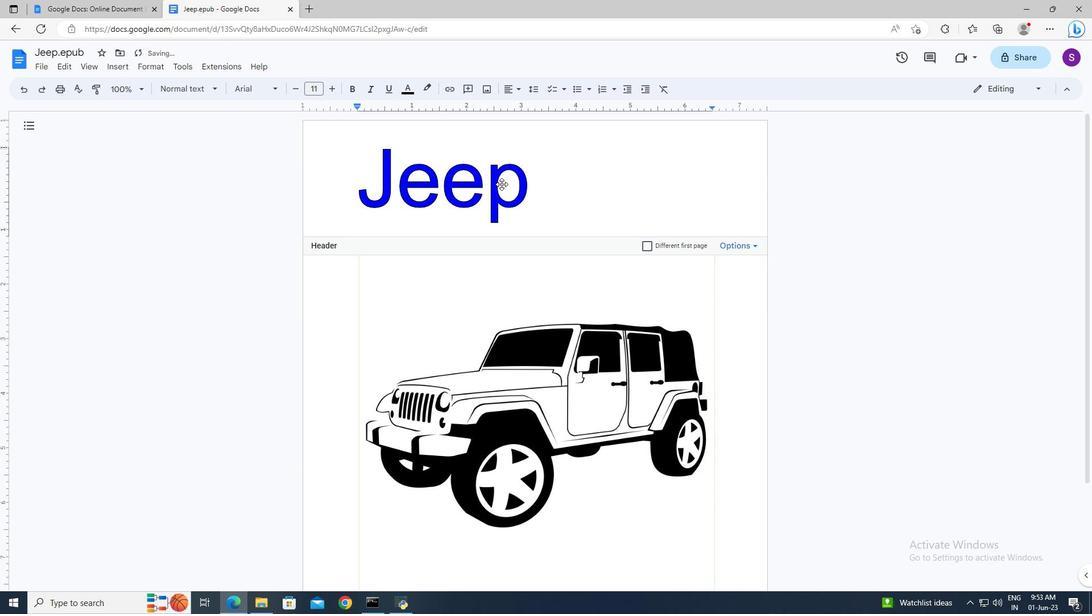 
Action: Mouse pressed left at (476, 183)
Screenshot: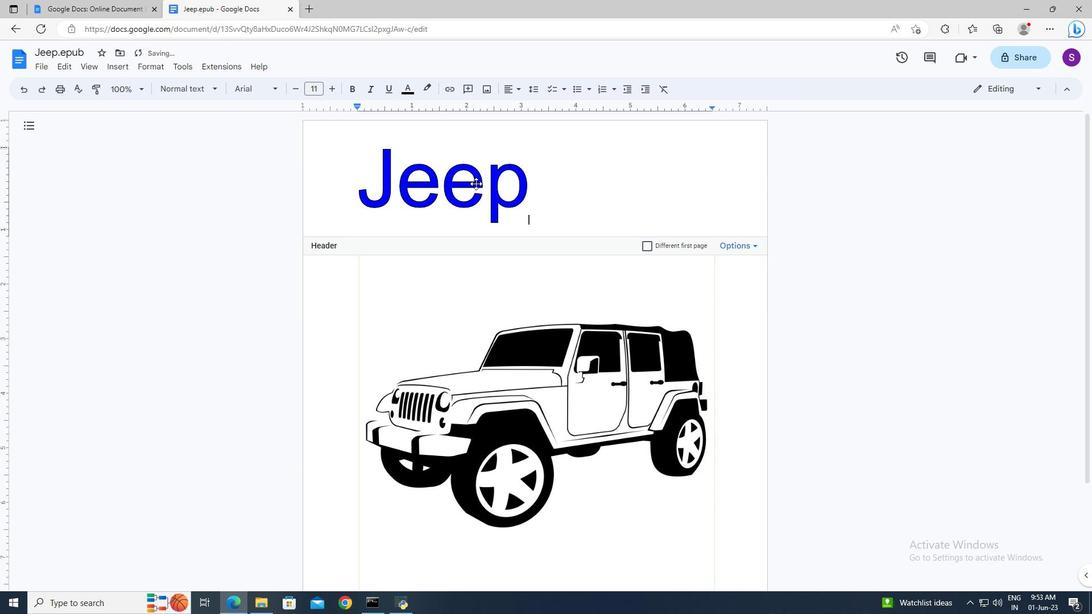 
Action: Mouse moved to (496, 93)
Screenshot: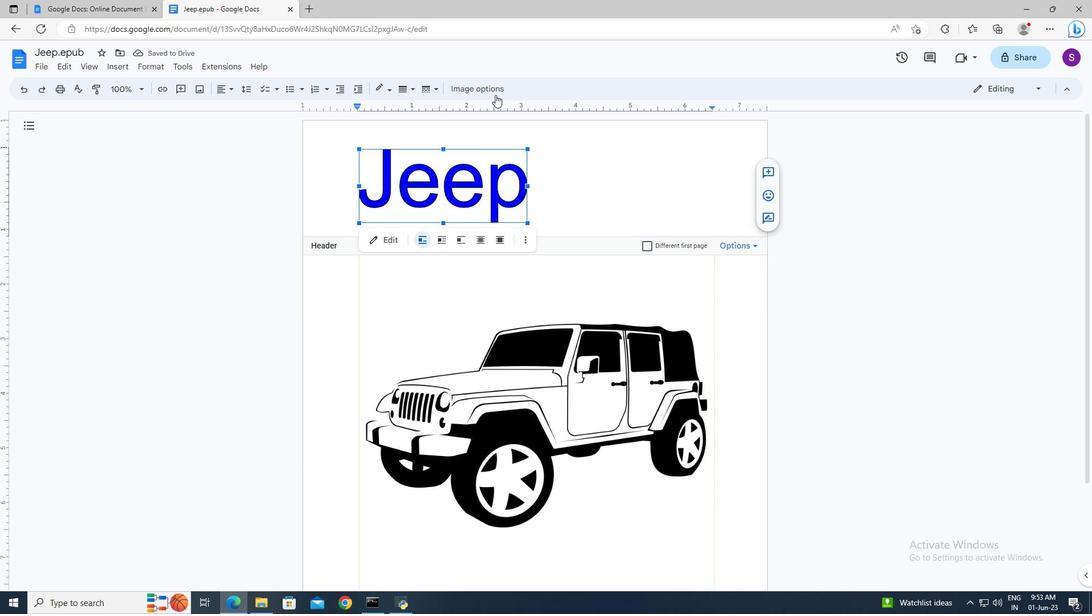 
Action: Mouse pressed left at (496, 93)
Screenshot: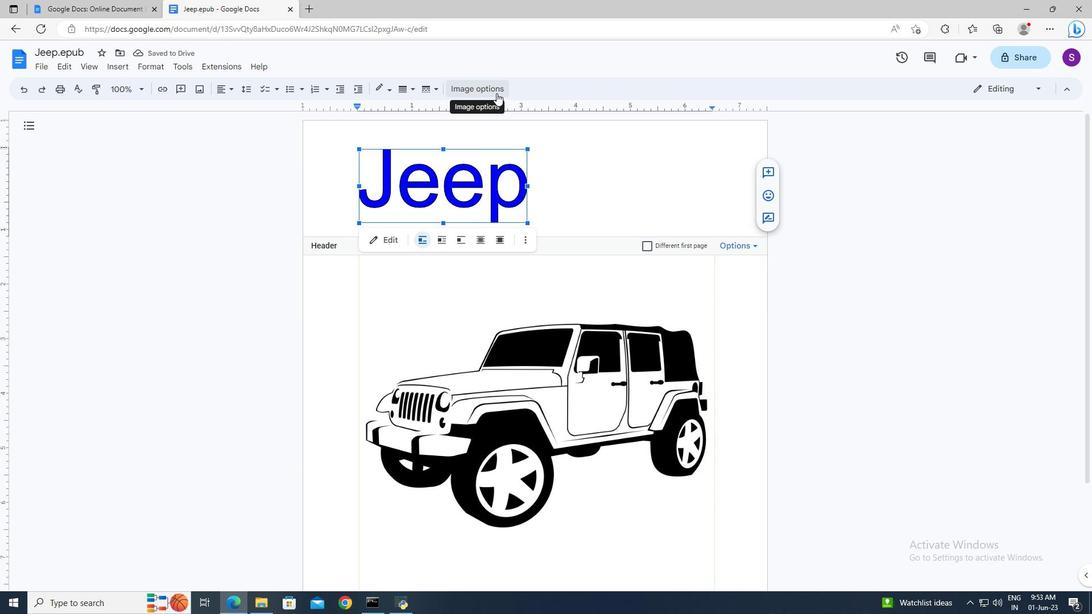 
Action: Mouse moved to (920, 126)
Screenshot: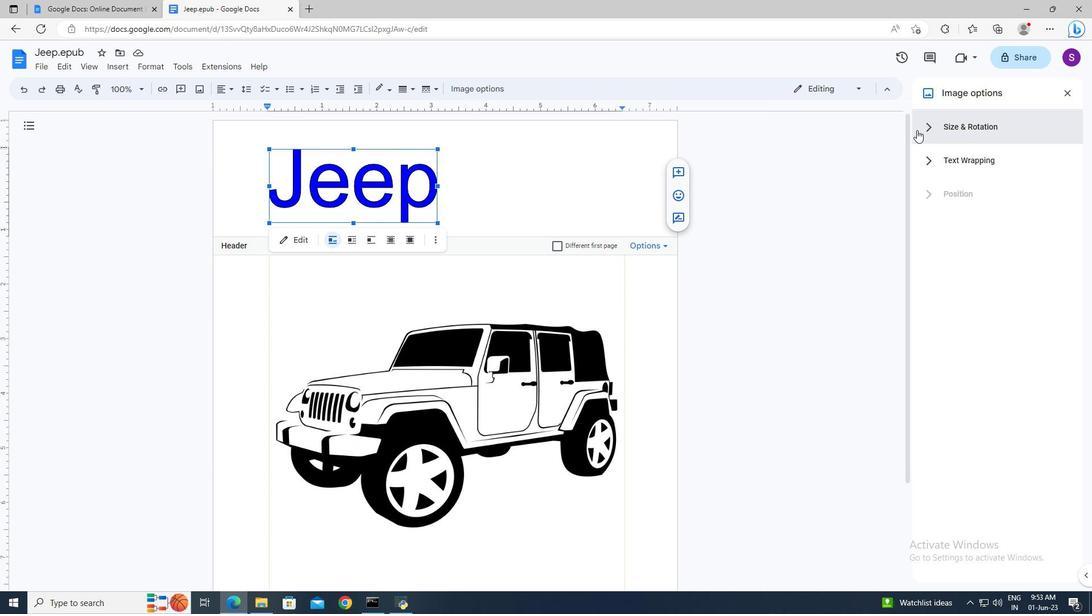
Action: Mouse pressed left at (920, 126)
Screenshot: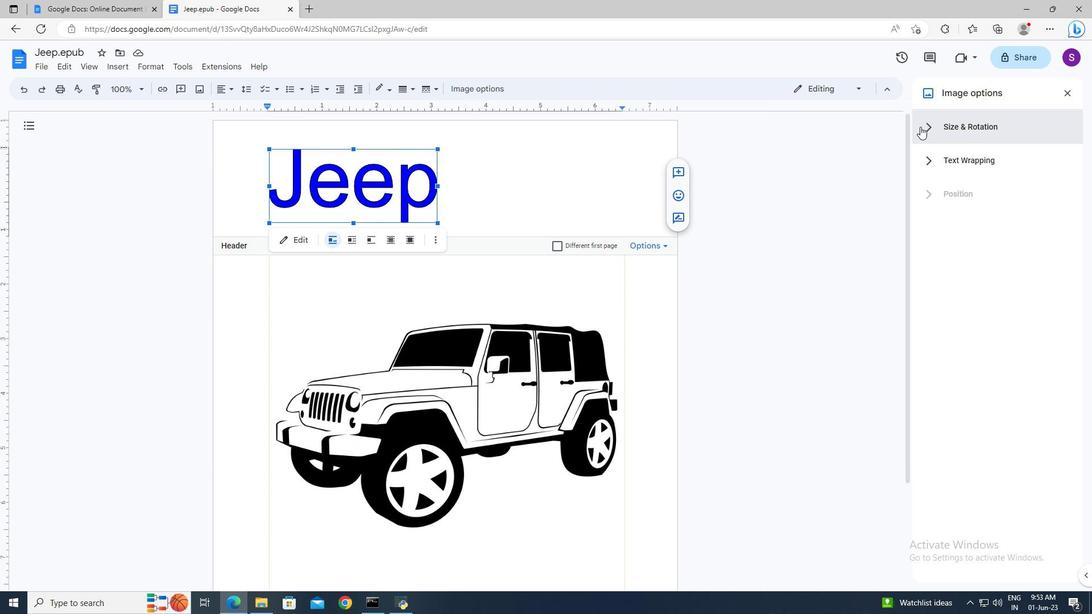 
Action: Mouse moved to (1021, 182)
Screenshot: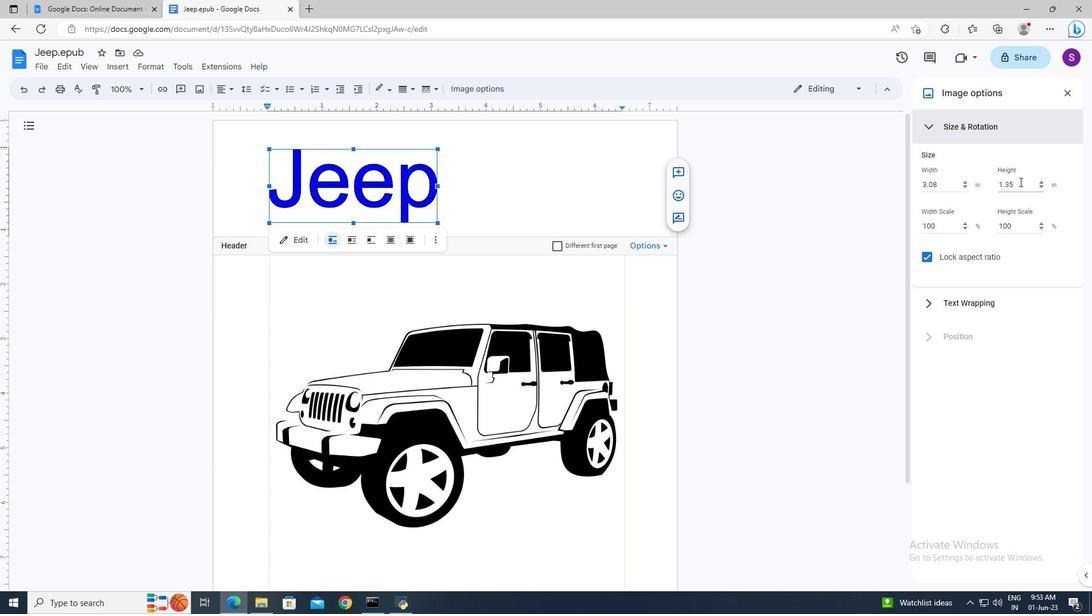 
Action: Mouse pressed left at (1021, 182)
Screenshot: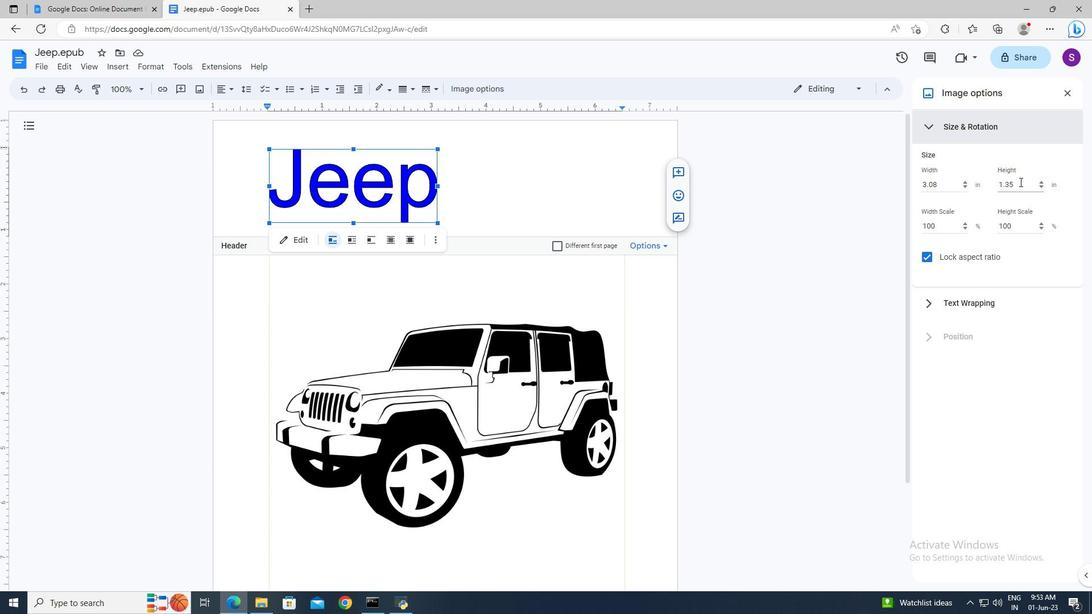 
Action: Key pressed ctrl+A<Key.delete>7.32<Key.enter>
Screenshot: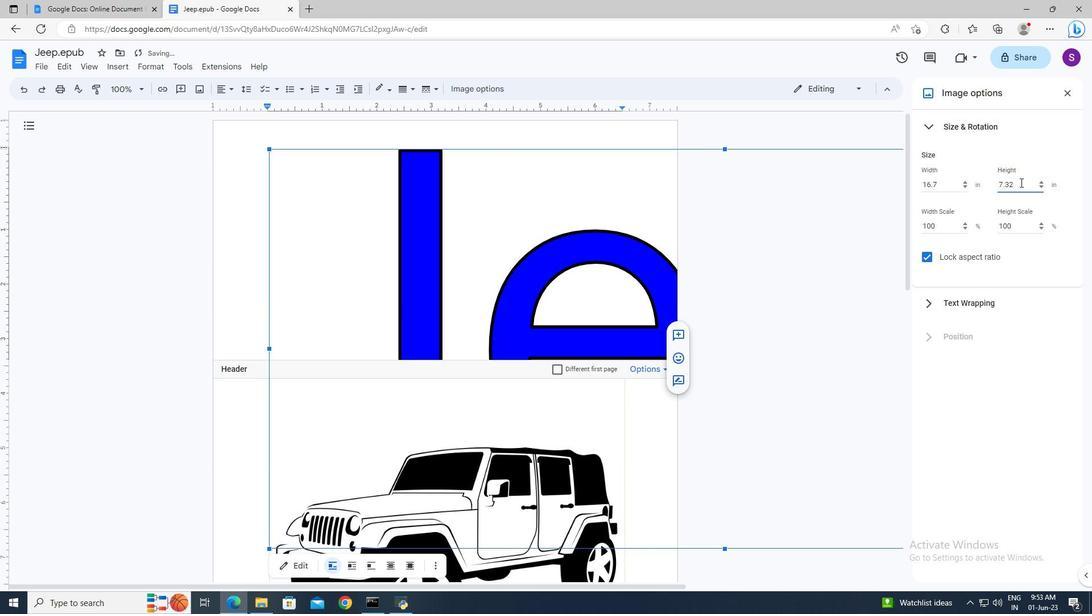 
Action: Mouse moved to (1066, 96)
Screenshot: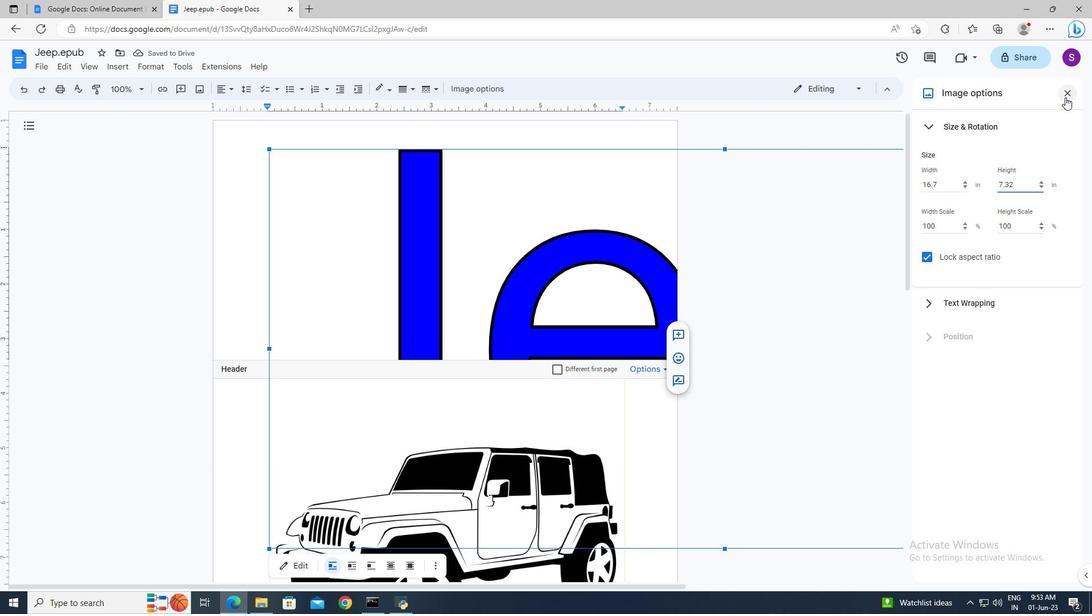 
Action: Mouse pressed left at (1066, 96)
Screenshot: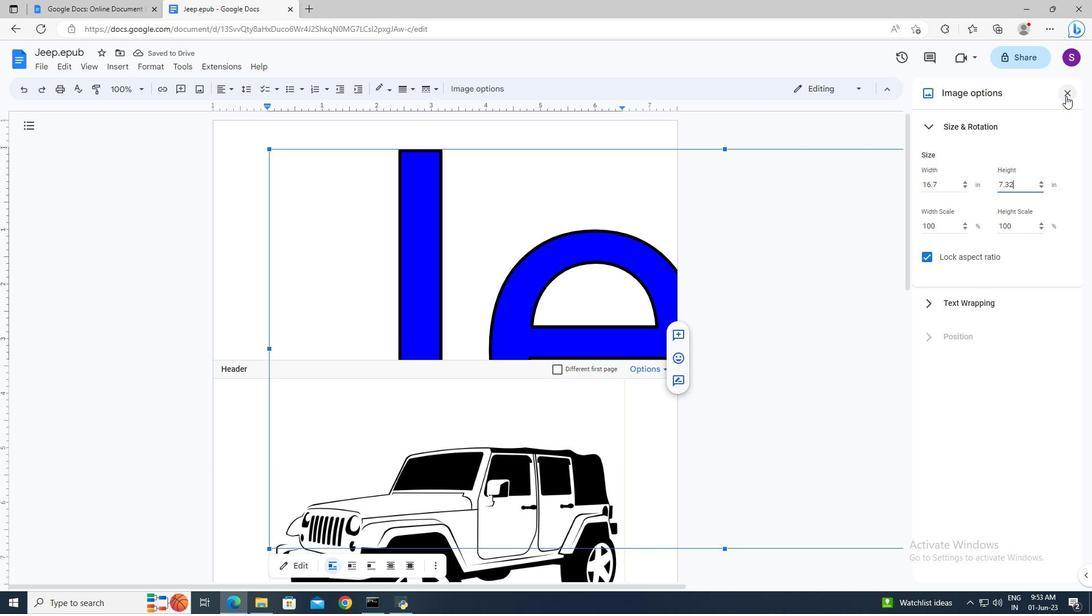 
Action: Mouse moved to (823, 252)
Screenshot: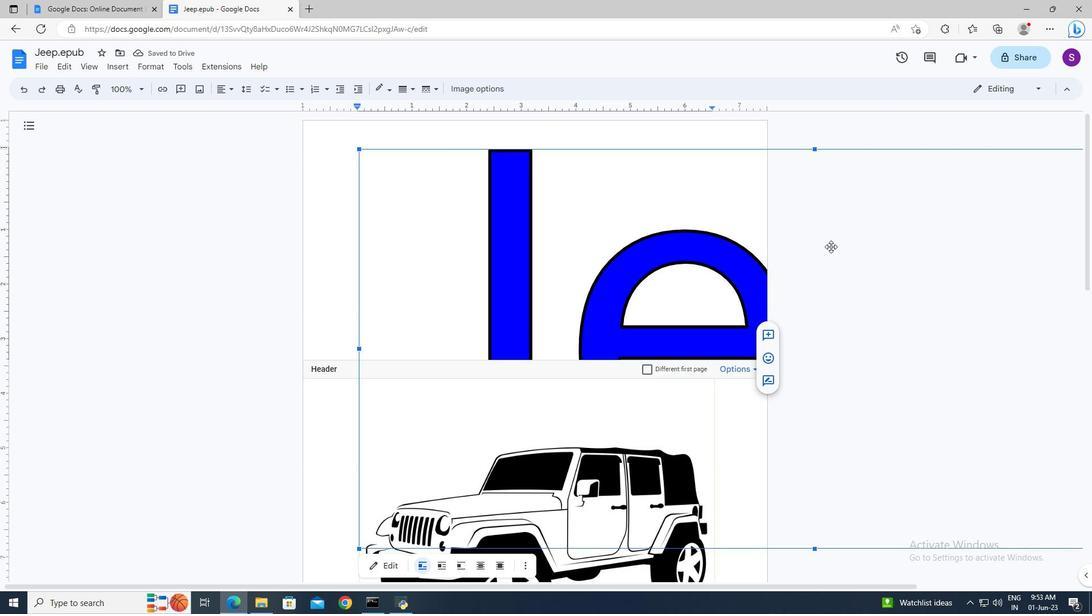 
